 Task: Research Airbnb properties in DÃªqÃªn, China from 15th November, 2023 to 21st November, 2023 for 5 adults.3 bedrooms having 3 beds and 3 bathrooms. Property type can be house. Amenities needed are: washing machine. Booking option can be shelf check-in. Look for 3 properties as per requirement.
Action: Mouse moved to (469, 96)
Screenshot: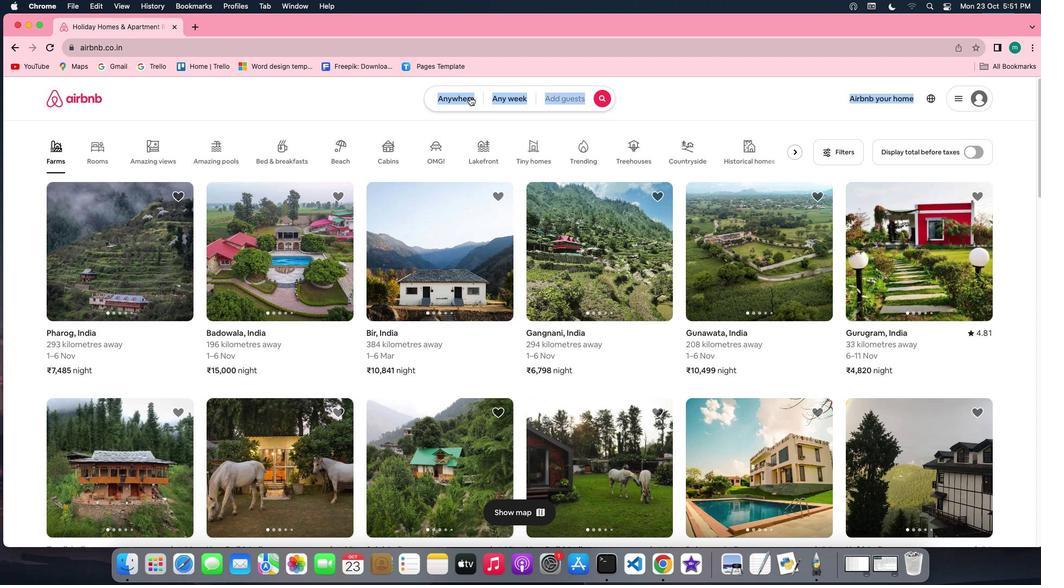 
Action: Mouse pressed left at (469, 96)
Screenshot: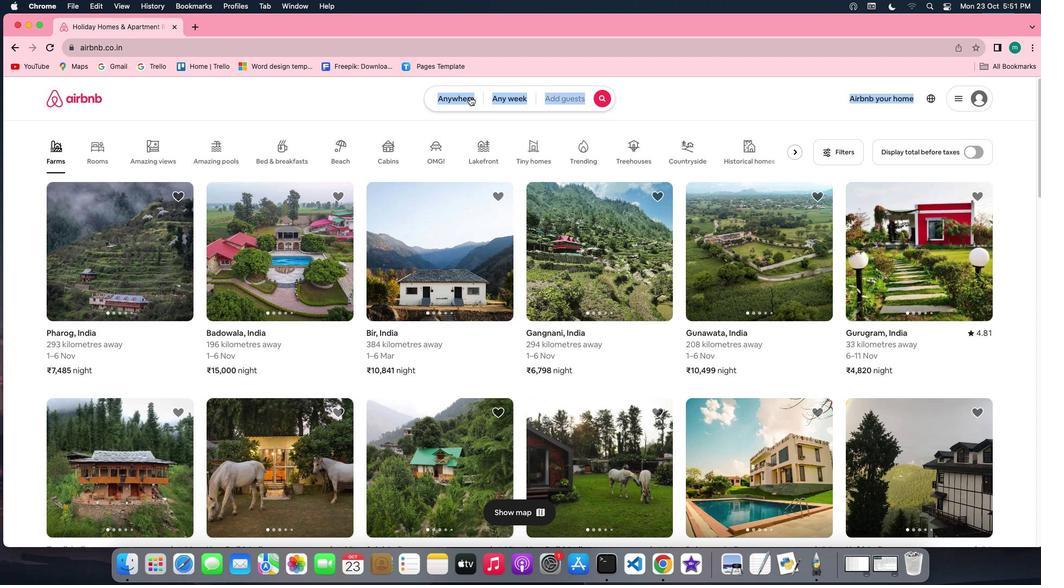 
Action: Mouse moved to (418, 145)
Screenshot: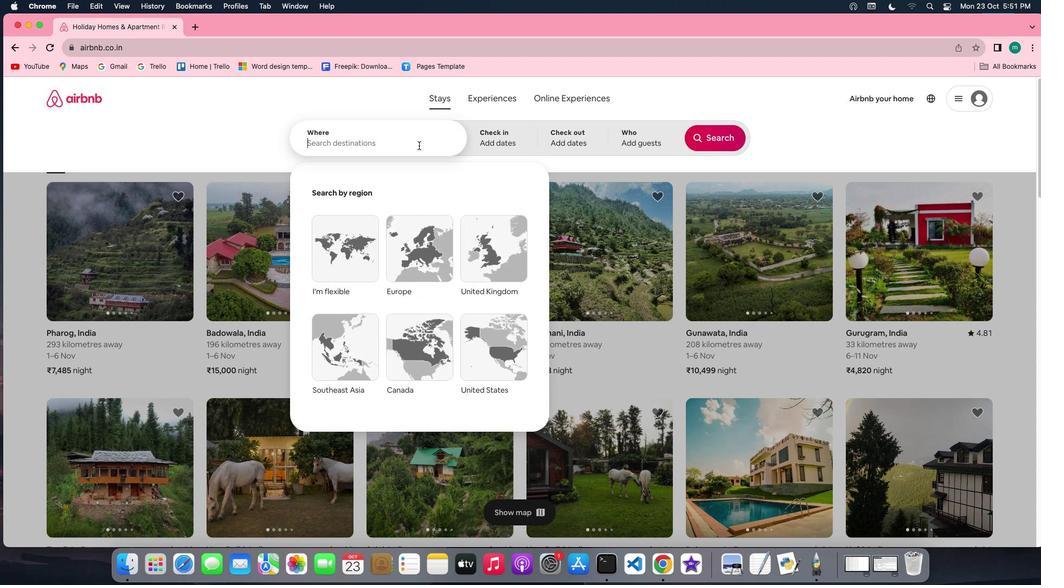 
Action: Mouse pressed left at (418, 145)
Screenshot: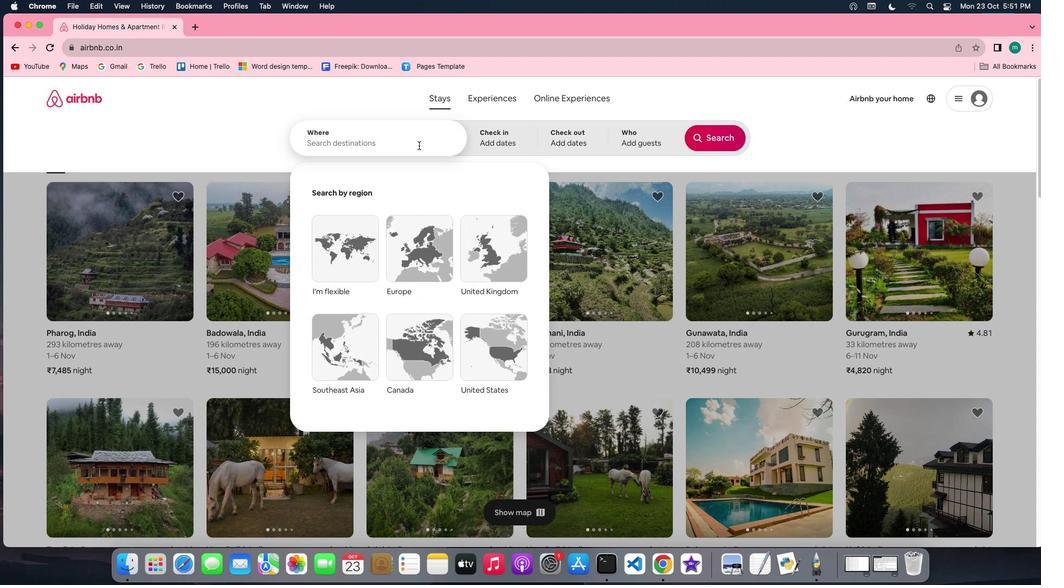
Action: Key pressed Key.spaceKey.shift'D''e''q''u''e''n'','Key.spaceKey.shift'C''h''o'Key.backspace'i''n''a'
Screenshot: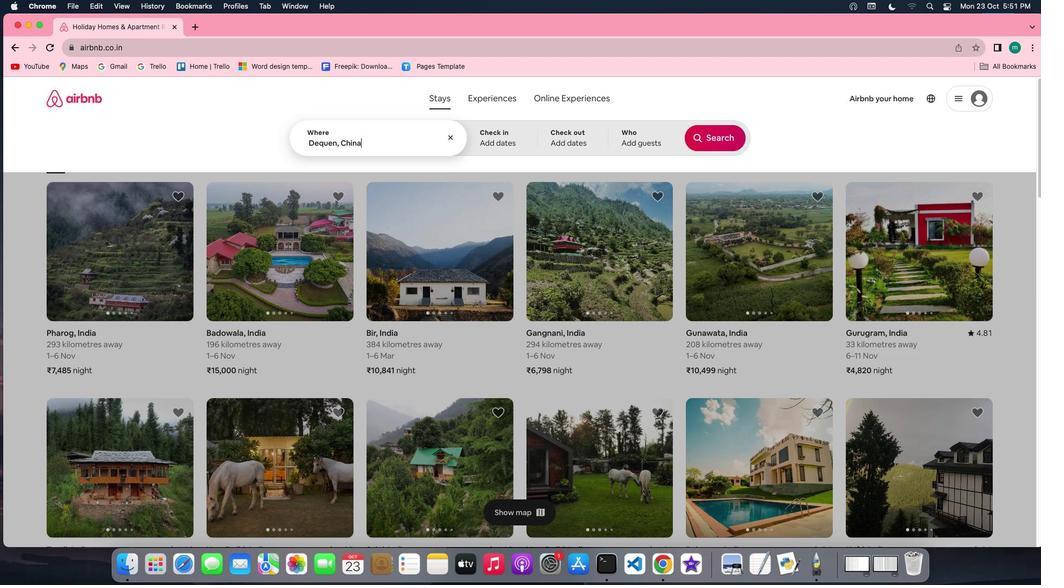 
Action: Mouse moved to (513, 143)
Screenshot: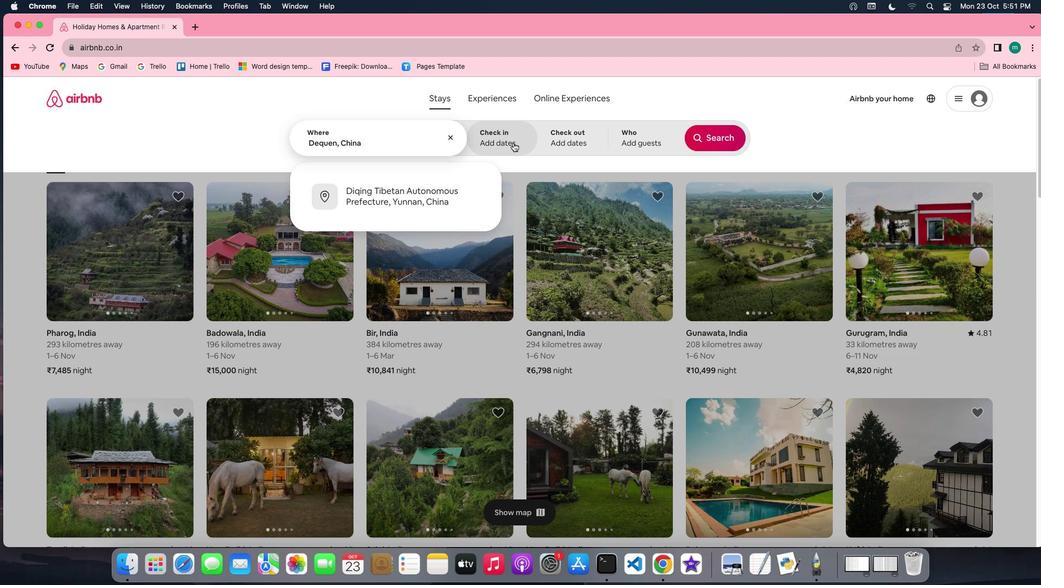 
Action: Mouse pressed left at (513, 143)
Screenshot: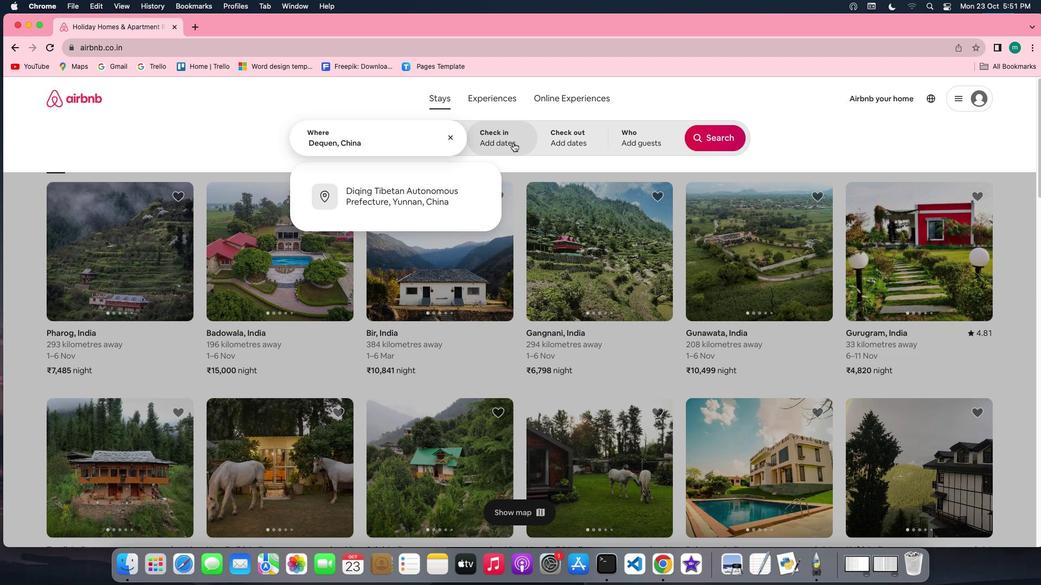 
Action: Mouse moved to (620, 322)
Screenshot: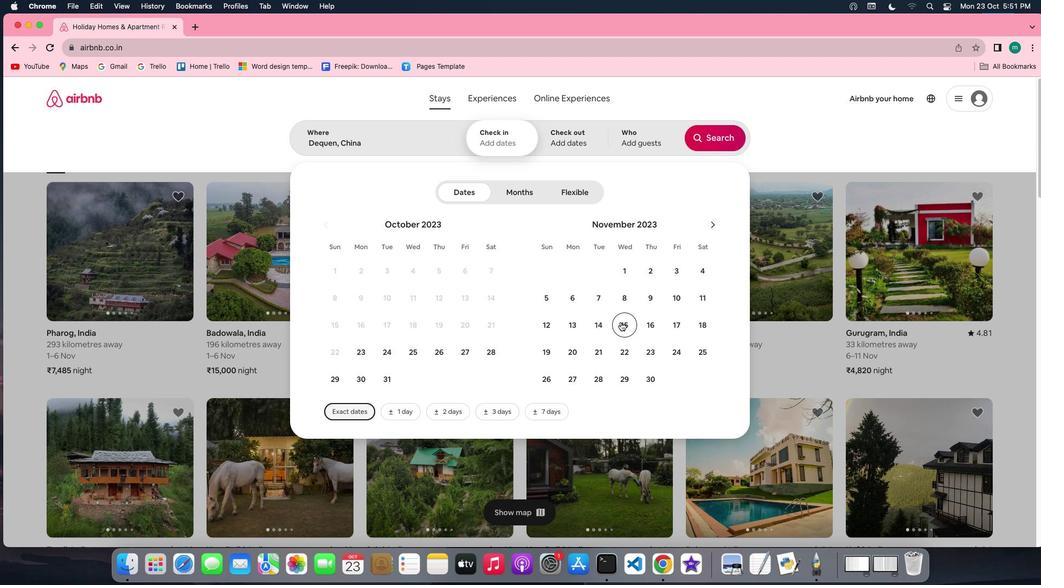 
Action: Mouse pressed left at (620, 322)
Screenshot: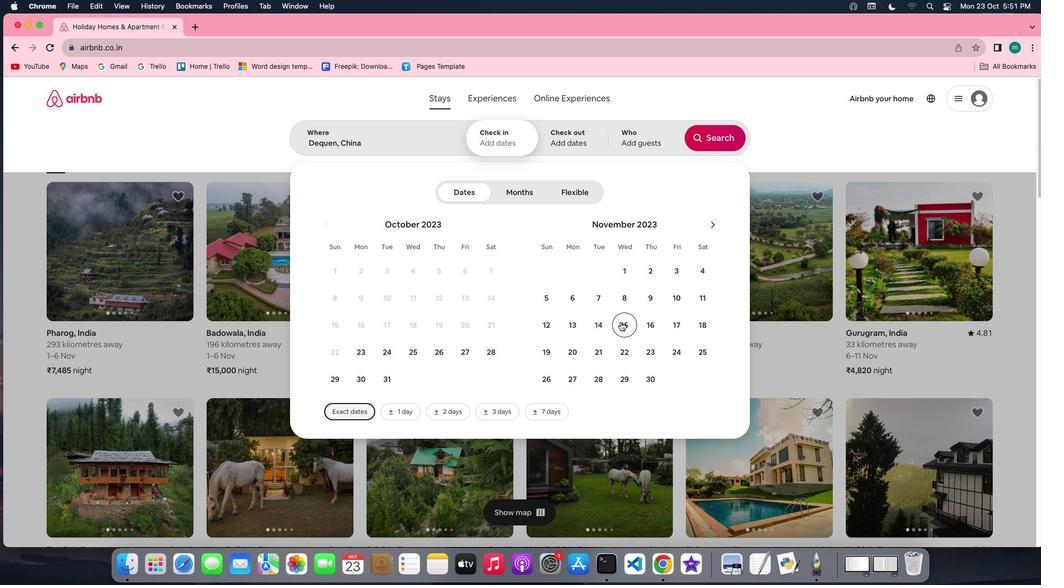 
Action: Mouse moved to (594, 349)
Screenshot: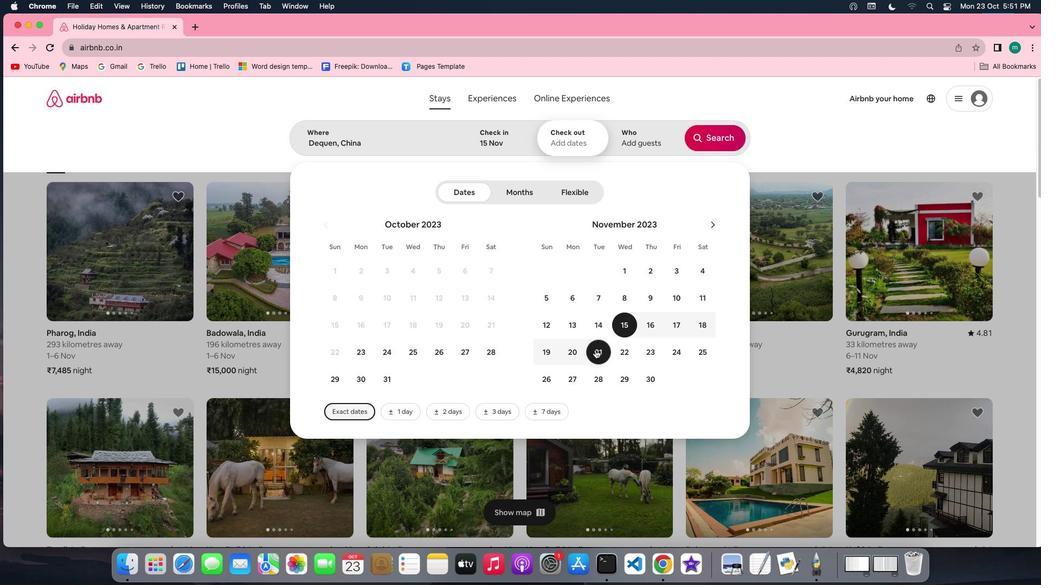 
Action: Mouse pressed left at (594, 349)
Screenshot: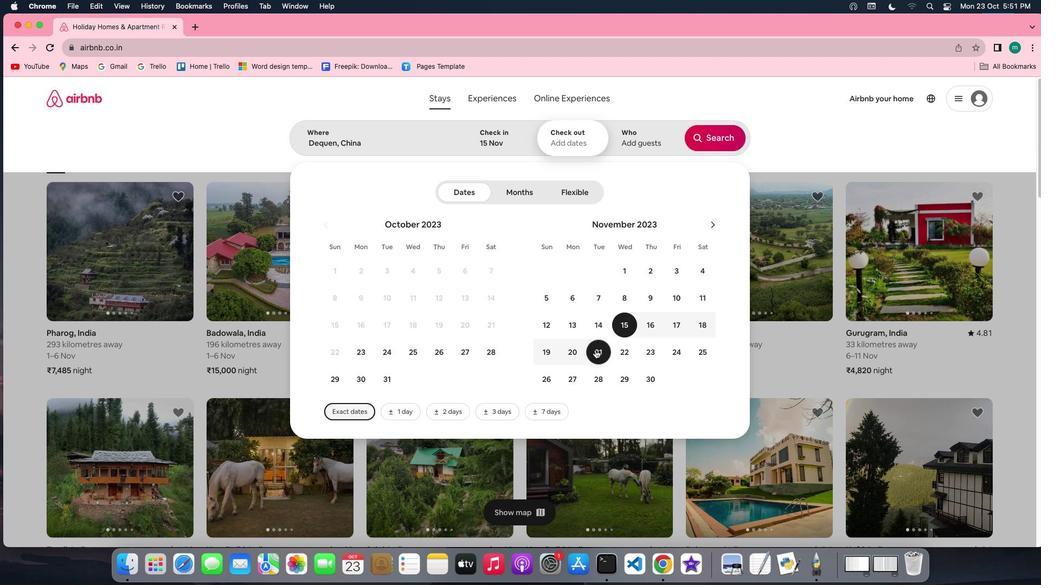 
Action: Mouse moved to (632, 144)
Screenshot: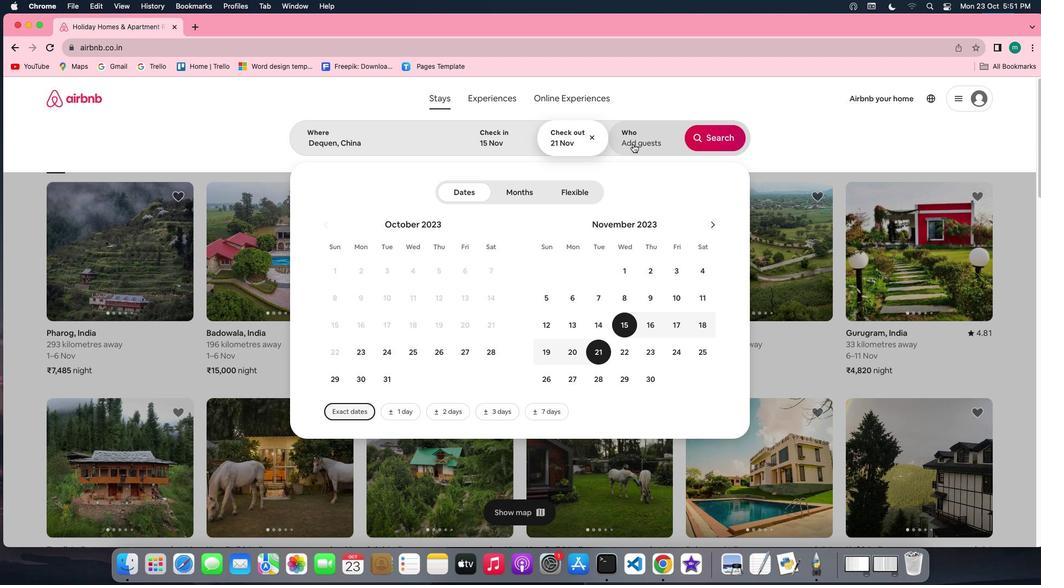 
Action: Mouse pressed left at (632, 144)
Screenshot: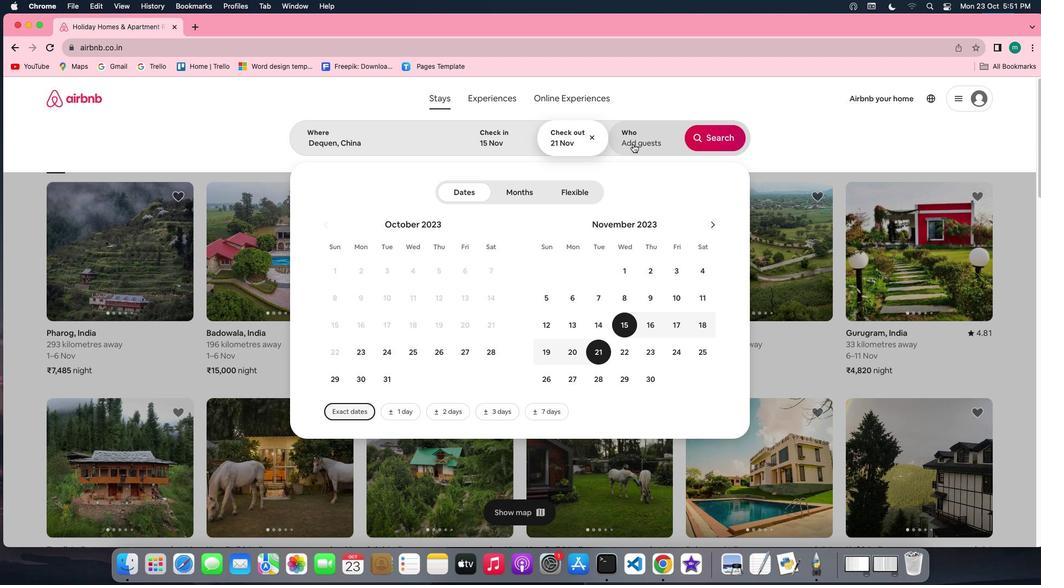 
Action: Mouse moved to (713, 191)
Screenshot: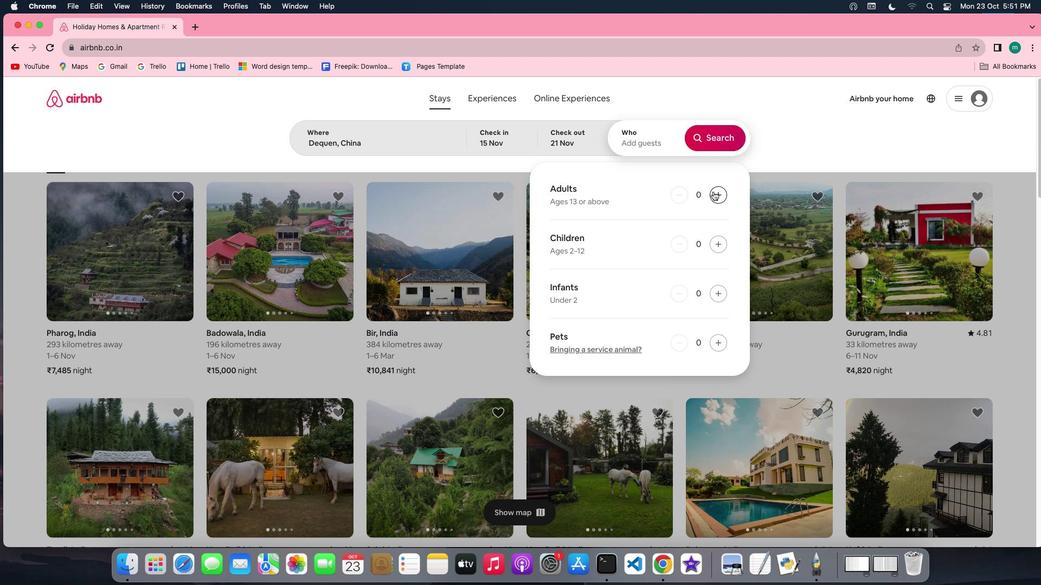 
Action: Mouse pressed left at (713, 191)
Screenshot: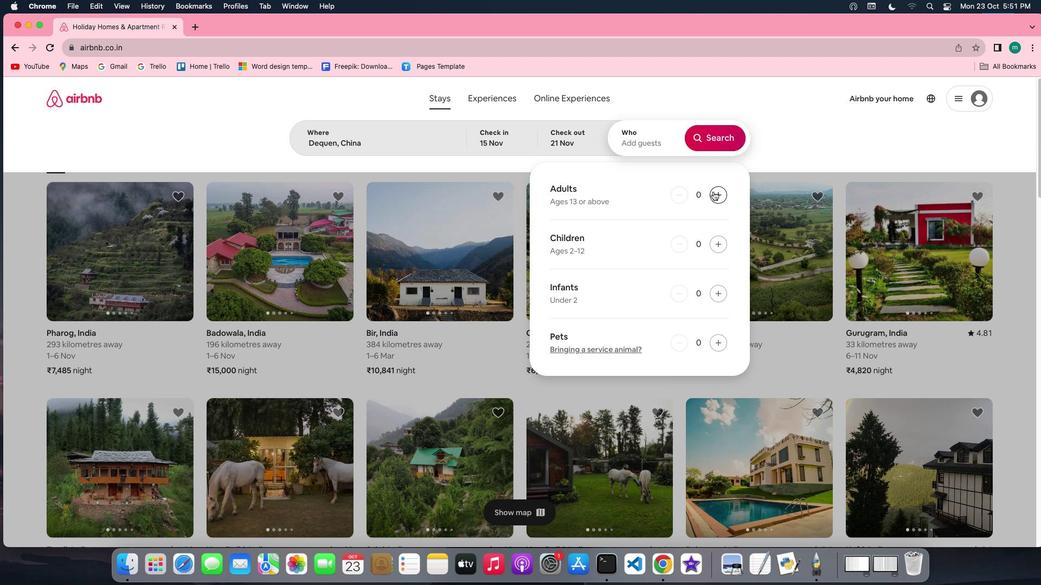
Action: Mouse pressed left at (713, 191)
Screenshot: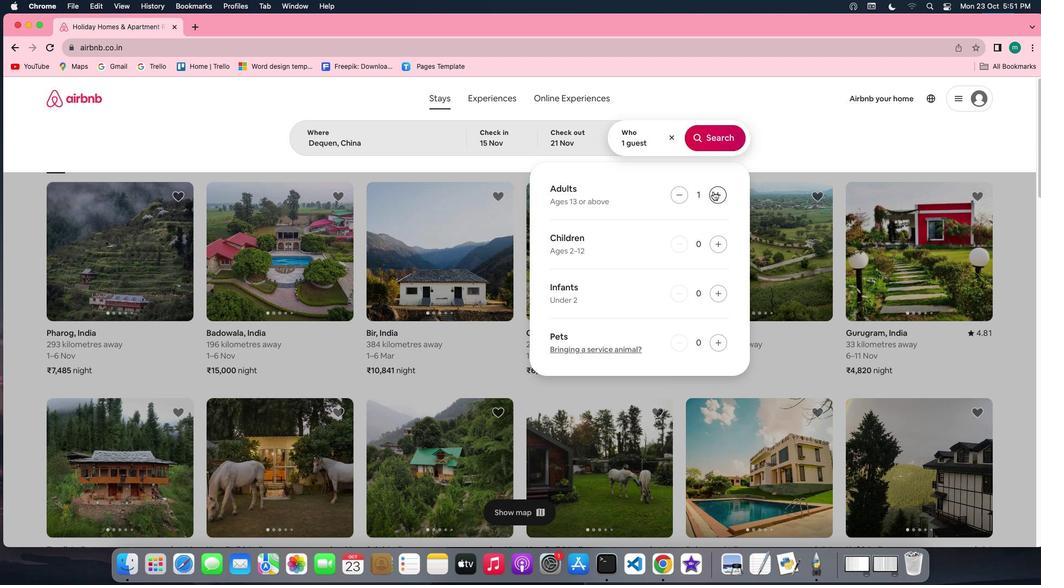 
Action: Mouse pressed left at (713, 191)
Screenshot: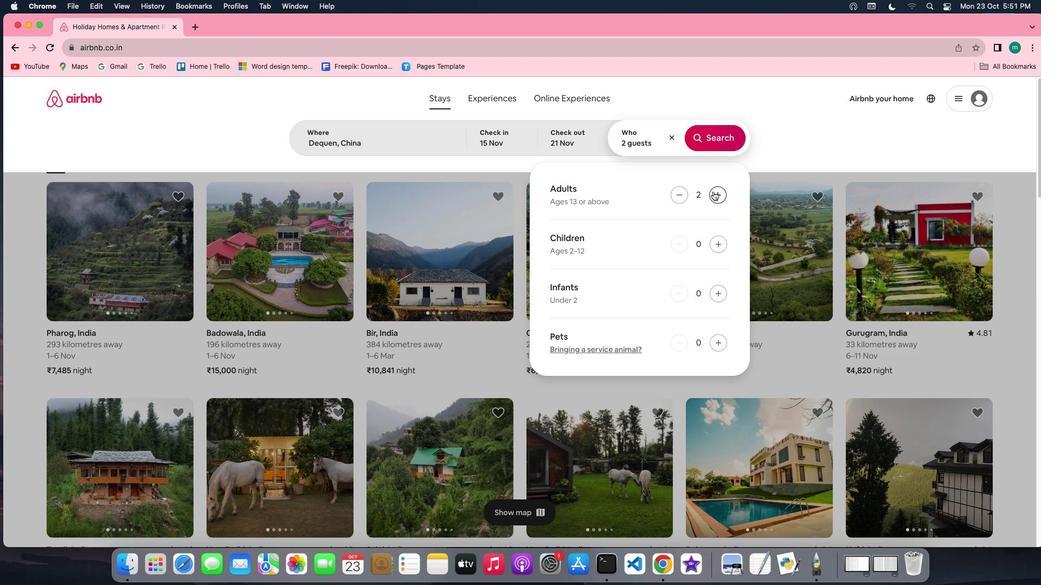 
Action: Mouse moved to (713, 191)
Screenshot: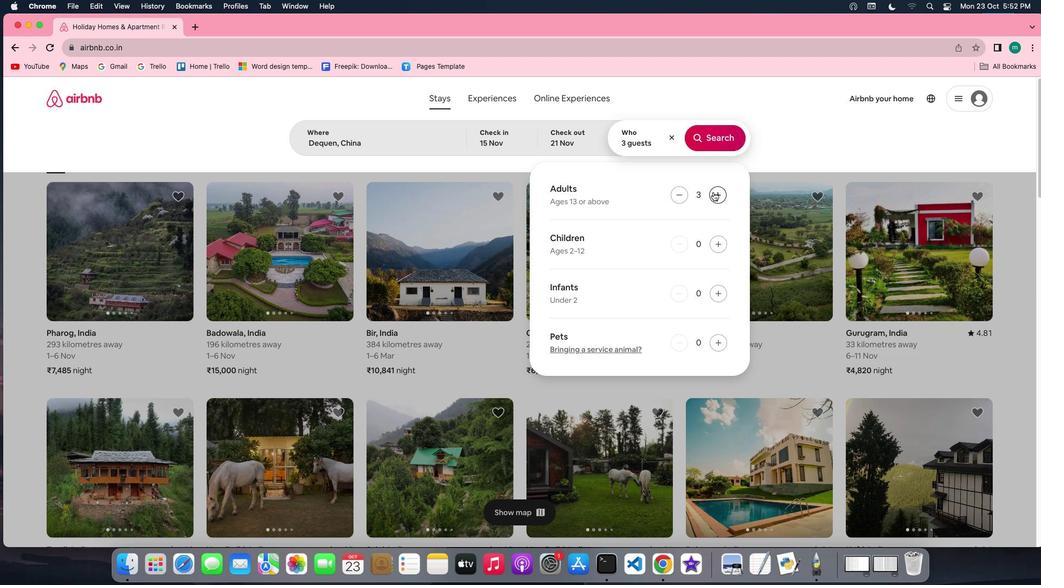 
Action: Mouse pressed left at (713, 191)
Screenshot: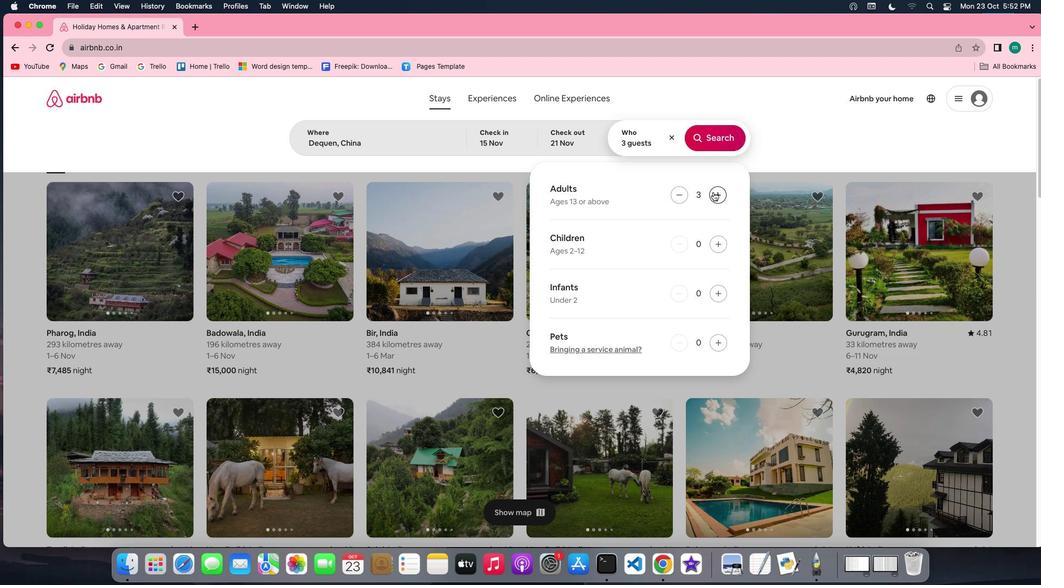 
Action: Mouse pressed left at (713, 191)
Screenshot: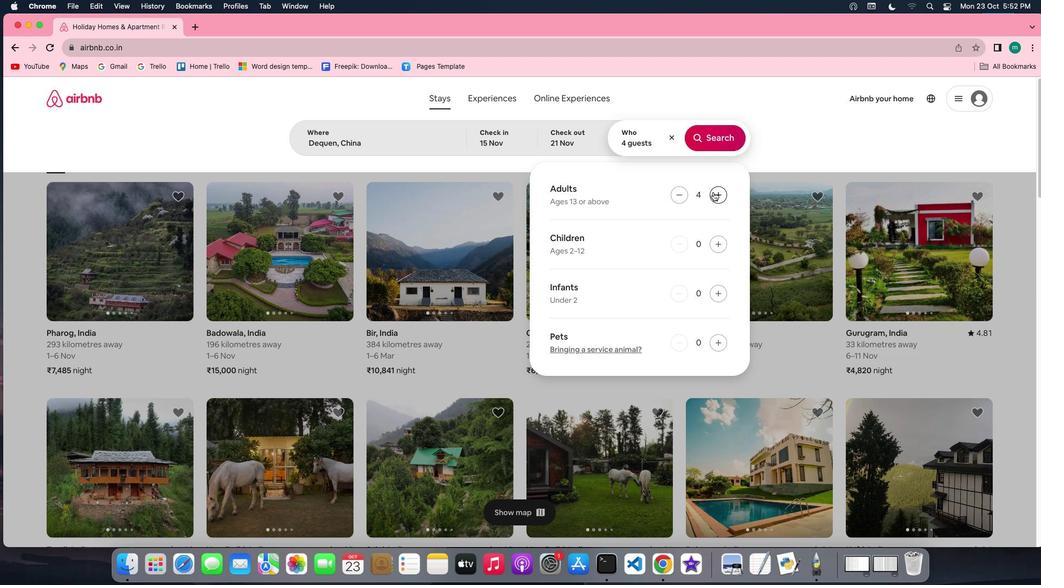 
Action: Mouse moved to (734, 138)
Screenshot: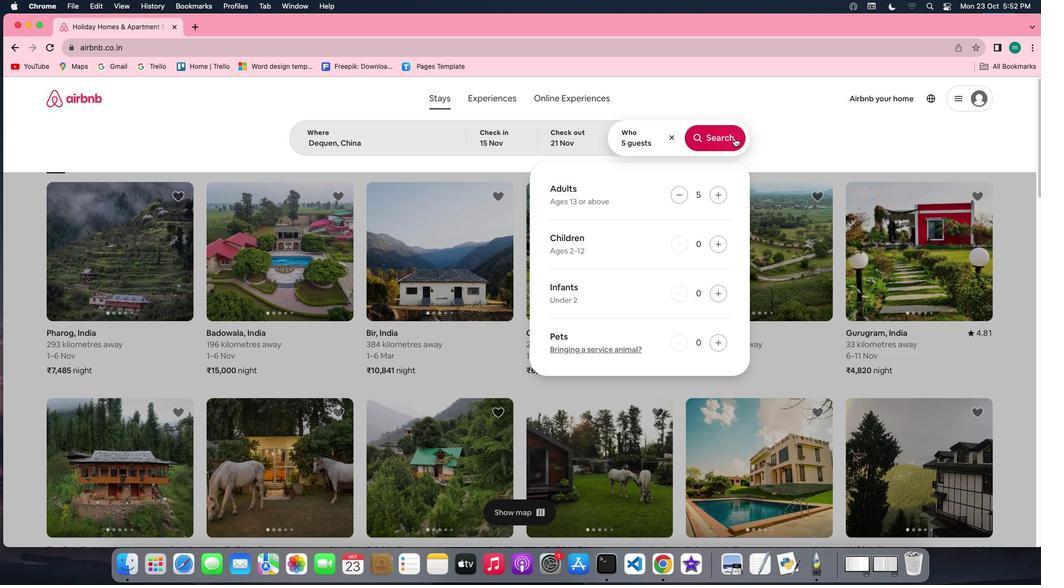 
Action: Mouse pressed left at (734, 138)
Screenshot: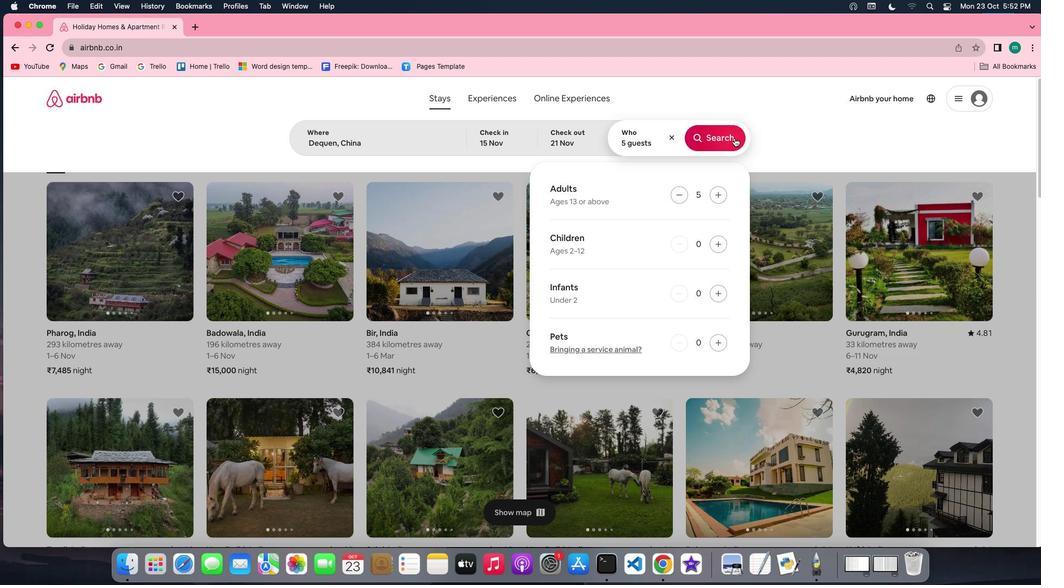 
Action: Mouse moved to (869, 140)
Screenshot: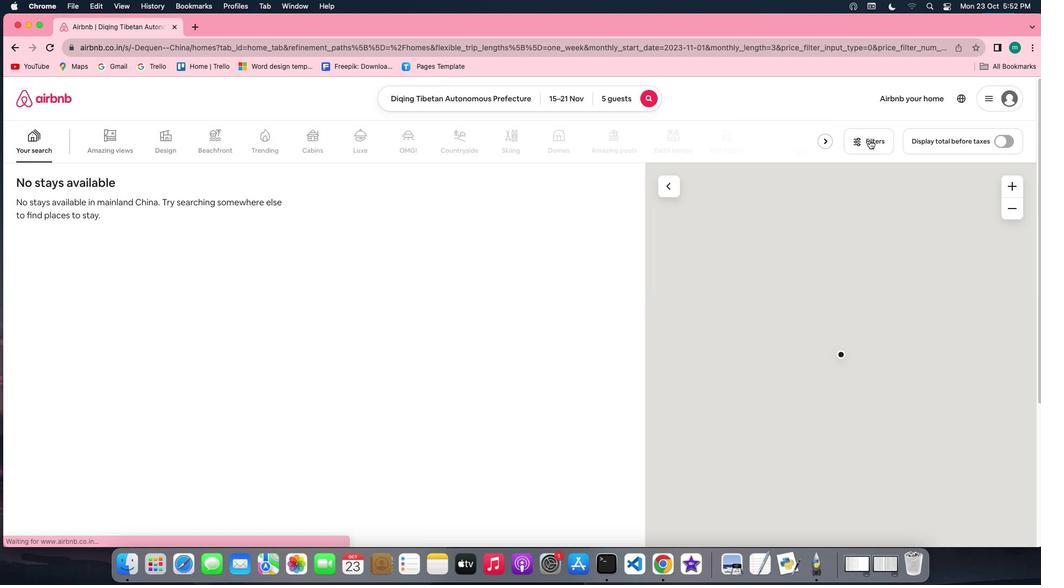 
Action: Mouse pressed left at (869, 140)
Screenshot: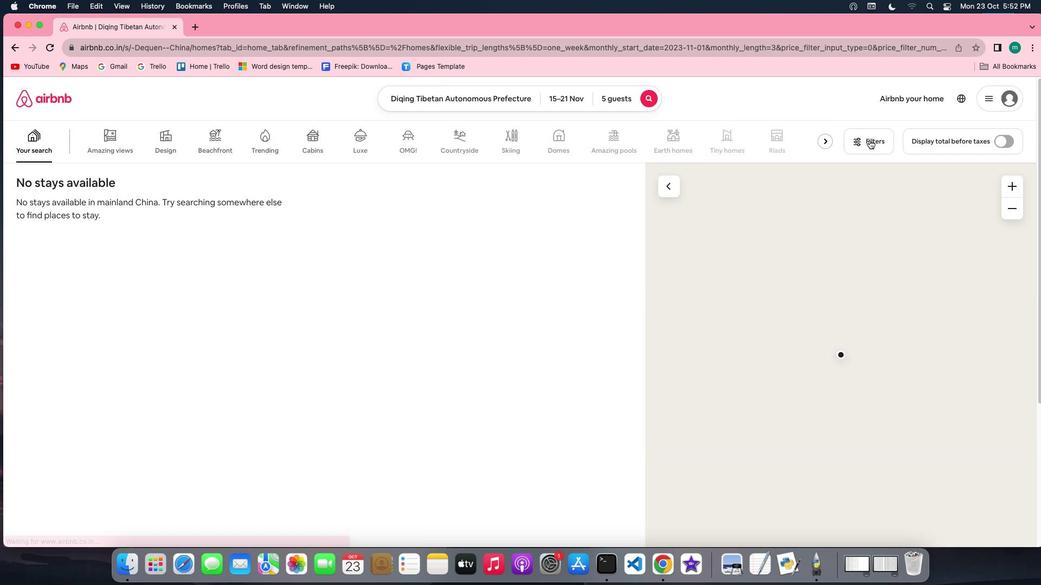 
Action: Mouse moved to (509, 309)
Screenshot: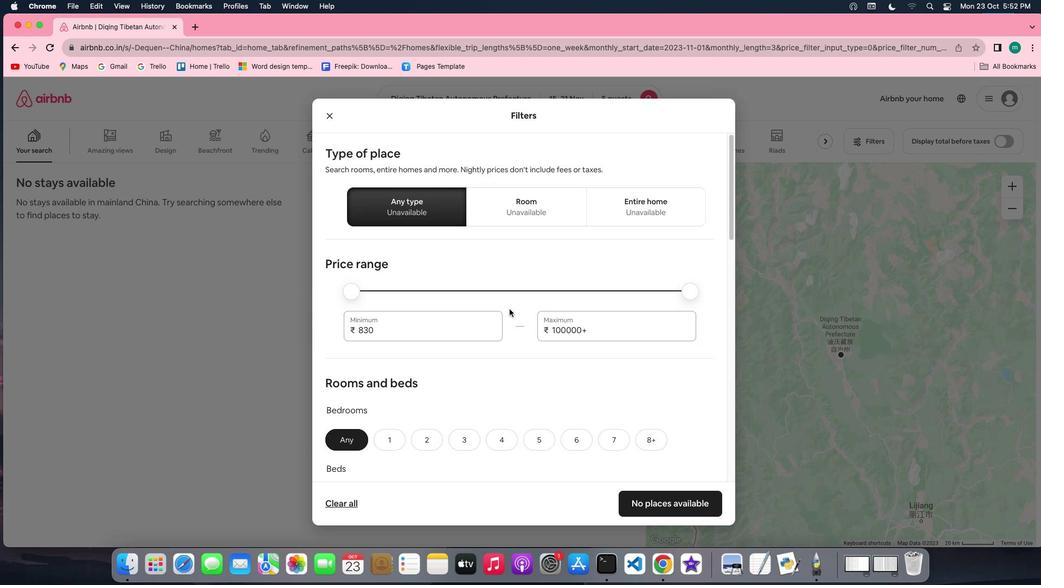 
Action: Mouse scrolled (509, 309) with delta (0, 0)
Screenshot: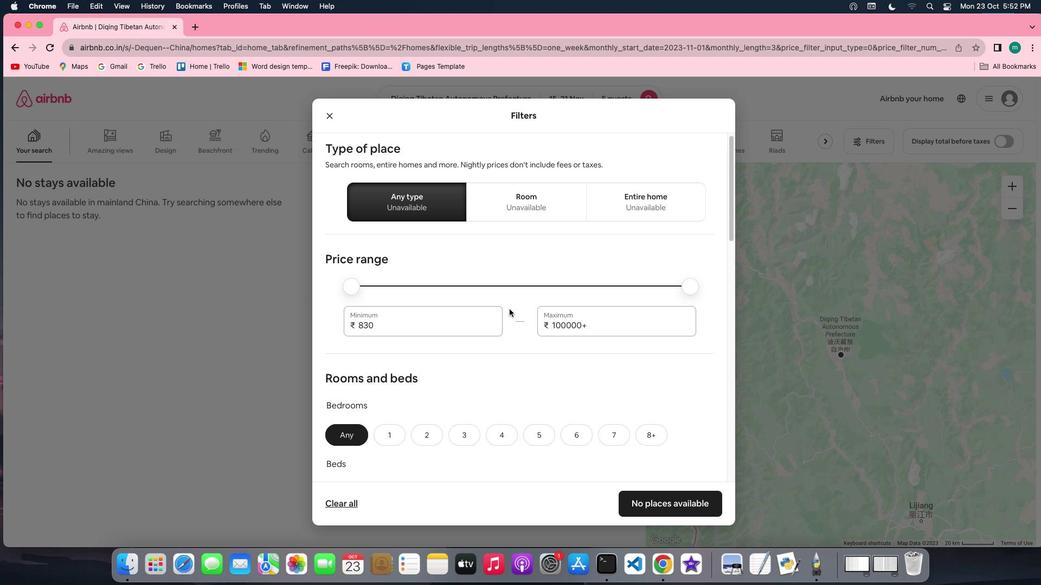 
Action: Mouse scrolled (509, 309) with delta (0, 0)
Screenshot: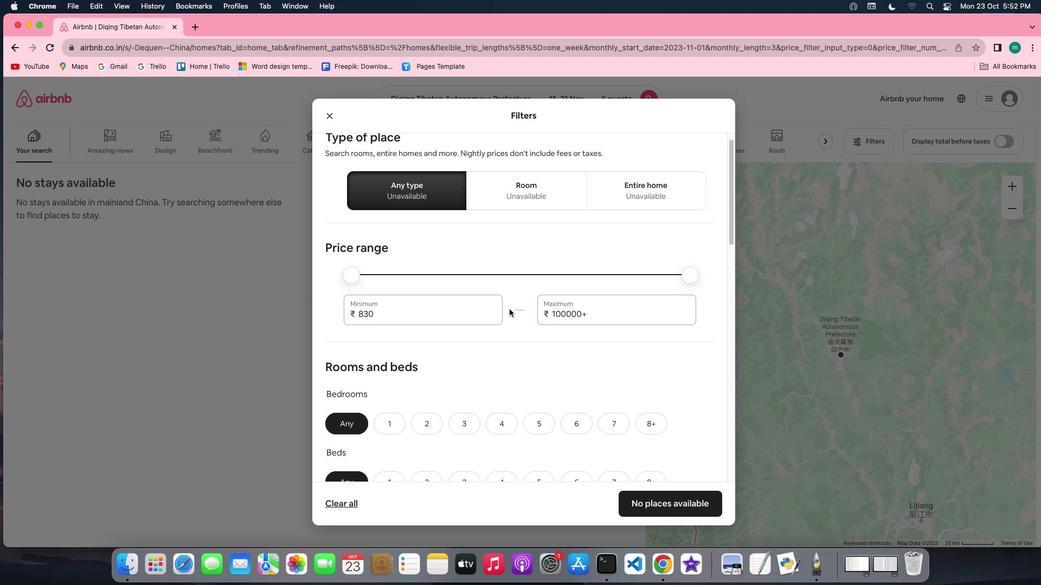 
Action: Mouse scrolled (509, 309) with delta (0, -1)
Screenshot: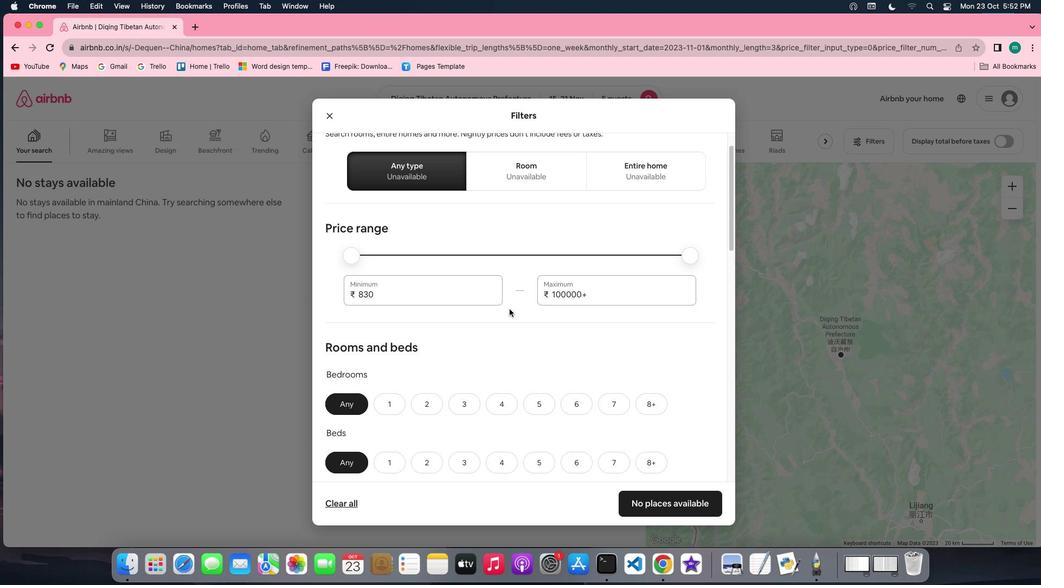 
Action: Mouse scrolled (509, 309) with delta (0, -1)
Screenshot: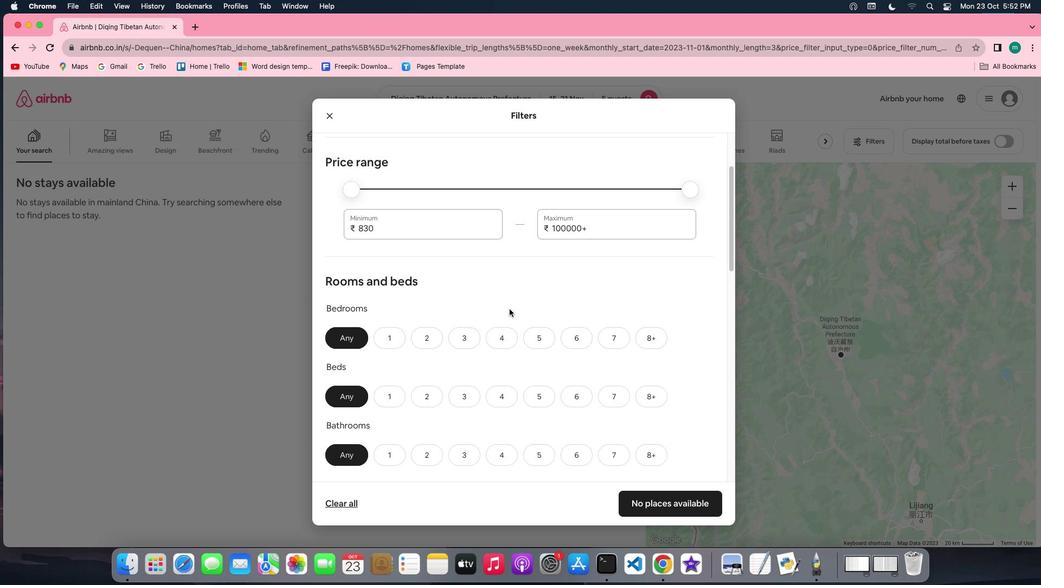 
Action: Mouse scrolled (509, 309) with delta (0, 0)
Screenshot: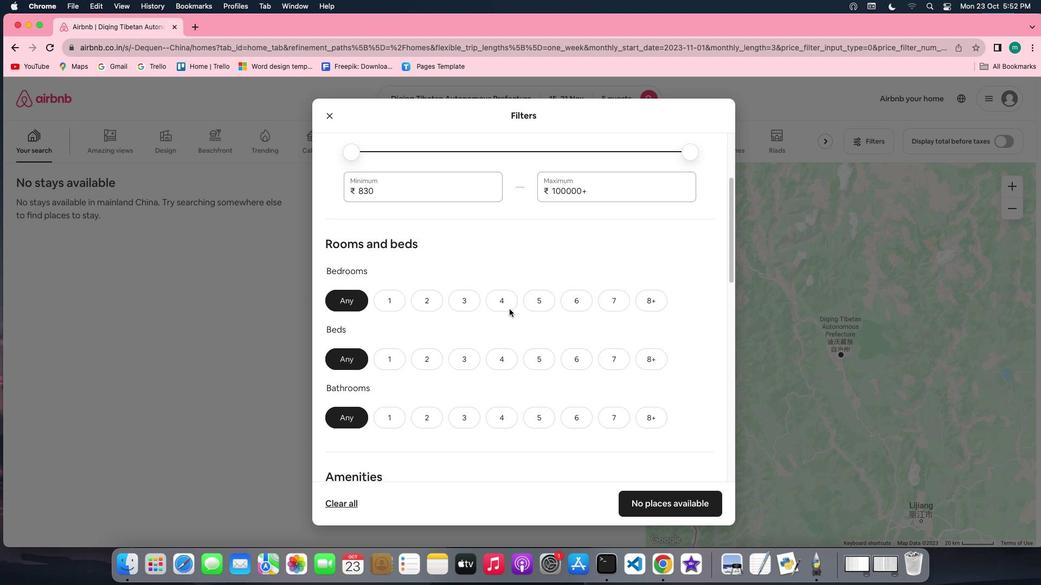 
Action: Mouse scrolled (509, 309) with delta (0, 0)
Screenshot: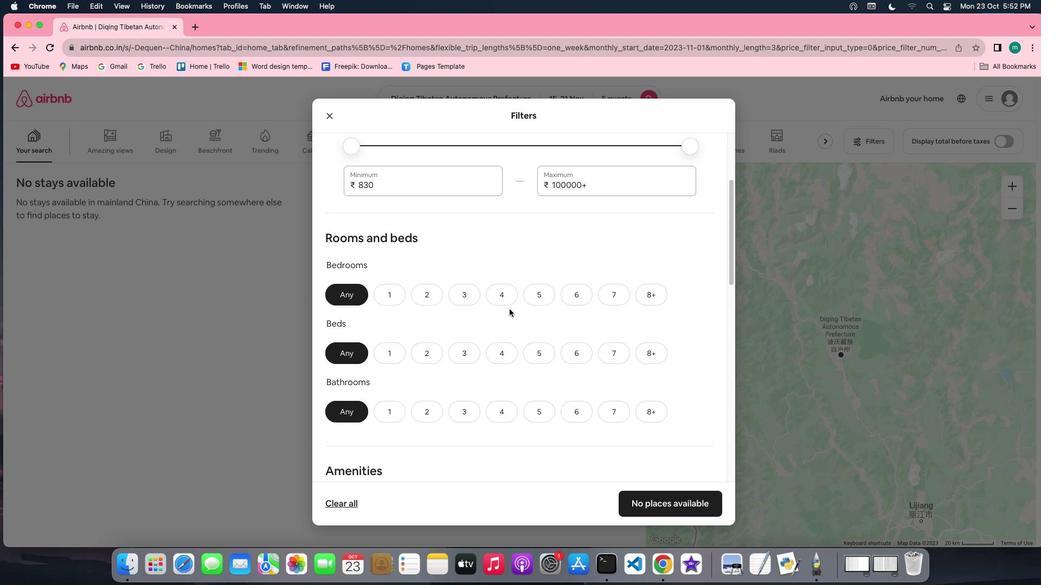 
Action: Mouse scrolled (509, 309) with delta (0, 0)
Screenshot: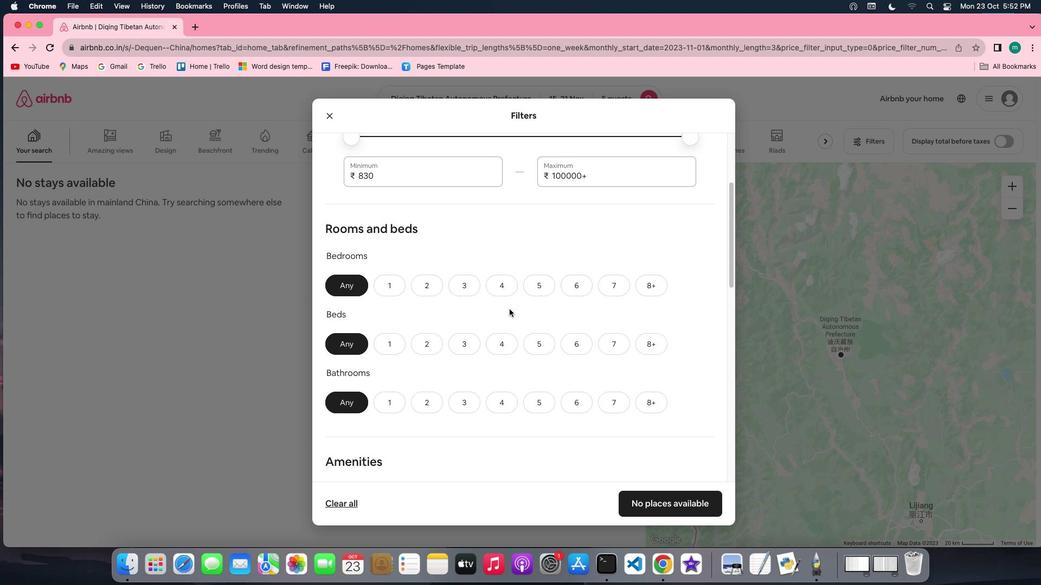 
Action: Mouse scrolled (509, 309) with delta (0, 0)
Screenshot: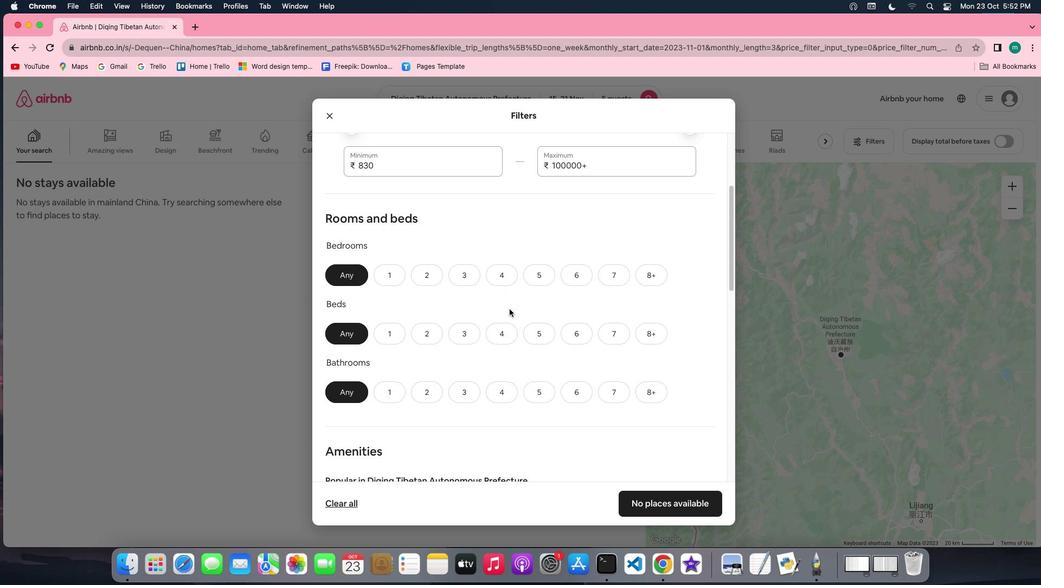 
Action: Mouse scrolled (509, 309) with delta (0, -1)
Screenshot: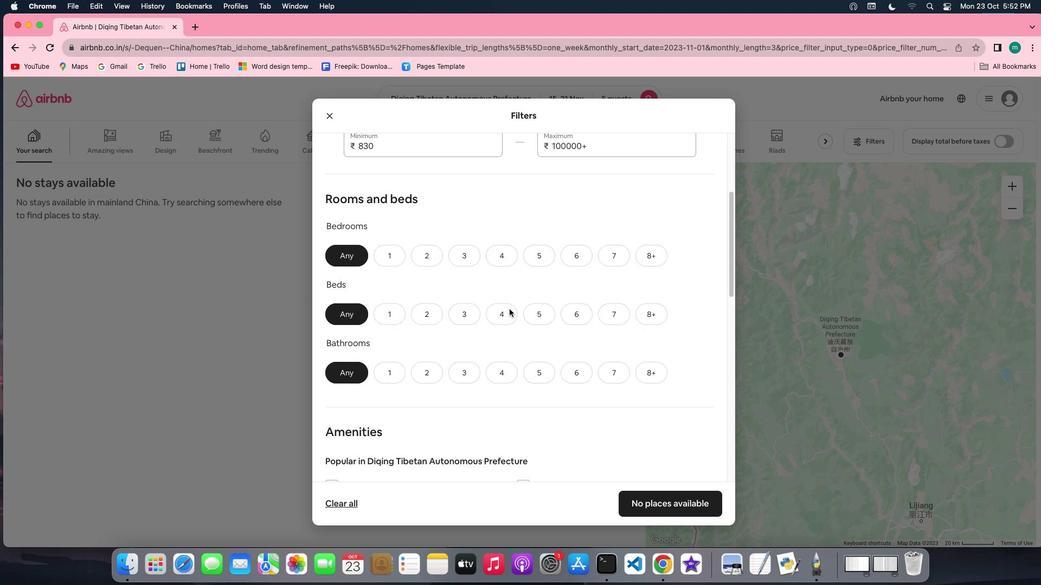 
Action: Mouse scrolled (509, 309) with delta (0, 0)
Screenshot: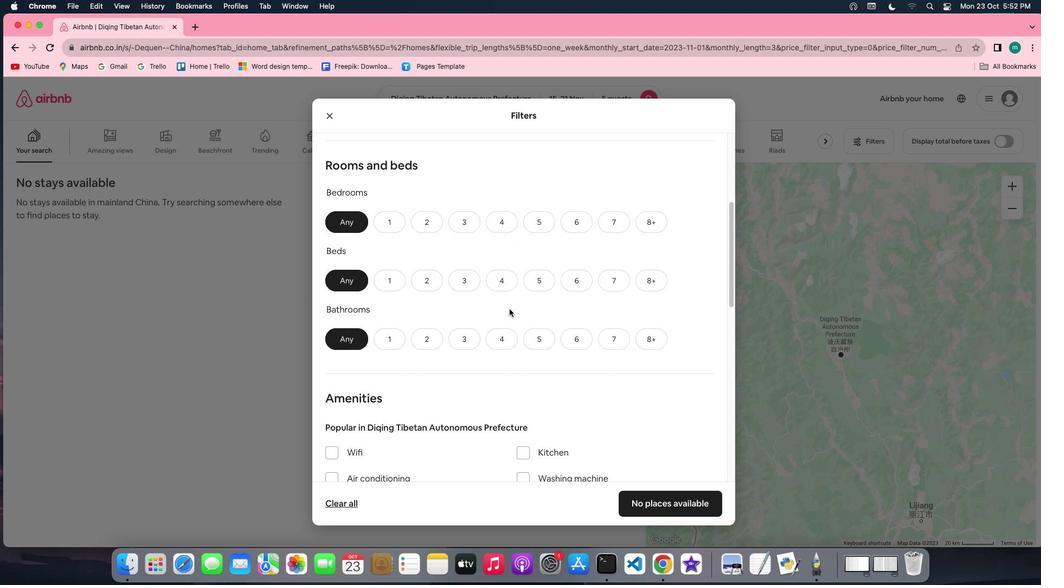 
Action: Mouse scrolled (509, 309) with delta (0, 0)
Screenshot: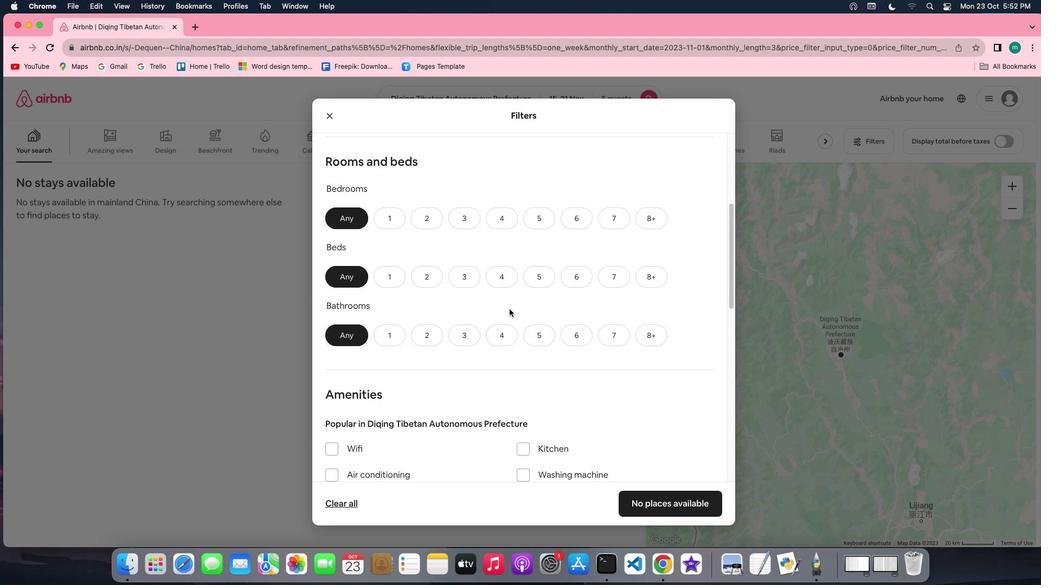
Action: Mouse scrolled (509, 309) with delta (0, 0)
Screenshot: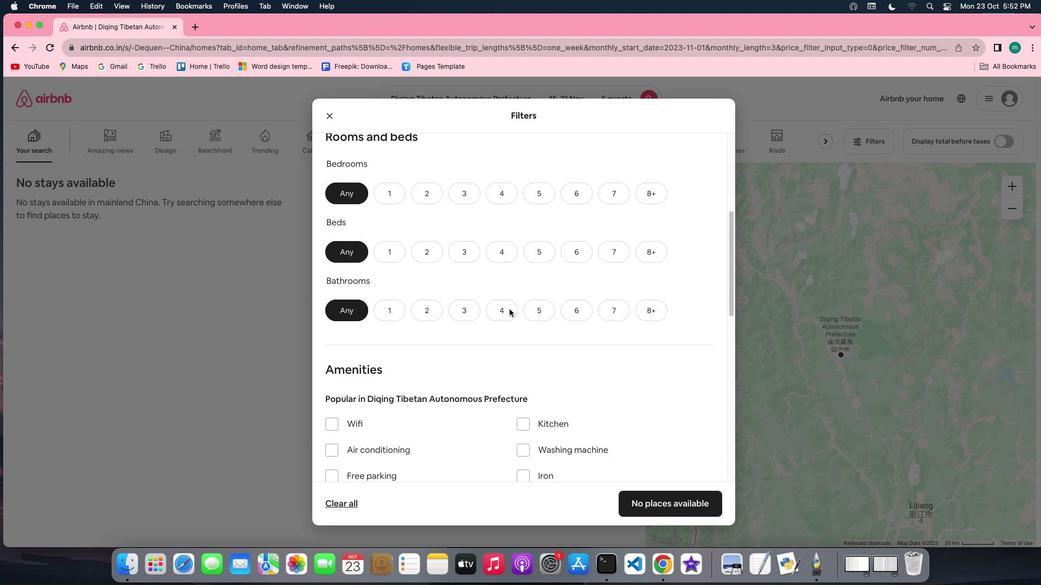 
Action: Mouse moved to (457, 184)
Screenshot: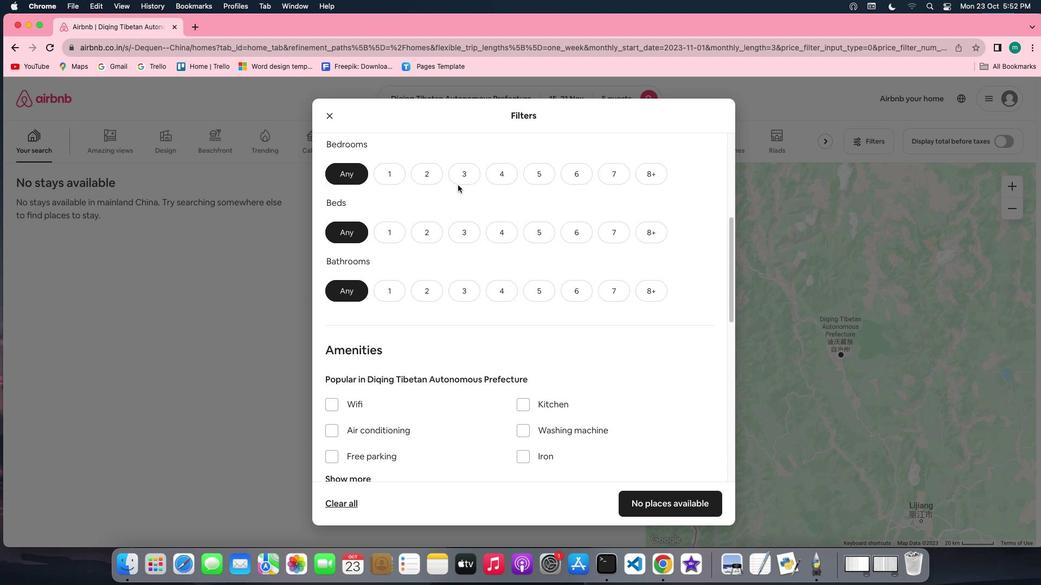 
Action: Mouse pressed left at (457, 184)
Screenshot: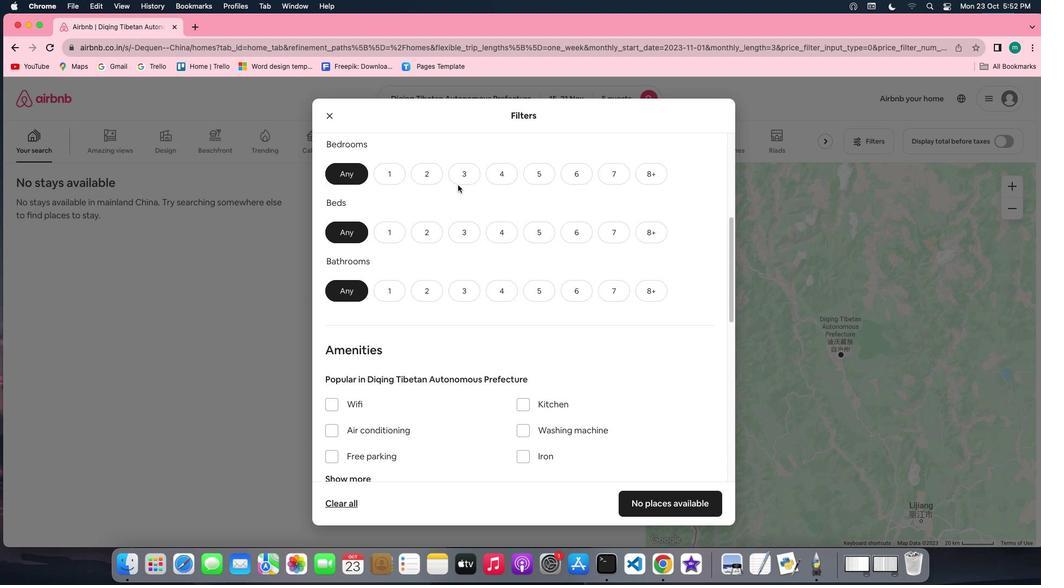 
Action: Mouse moved to (468, 174)
Screenshot: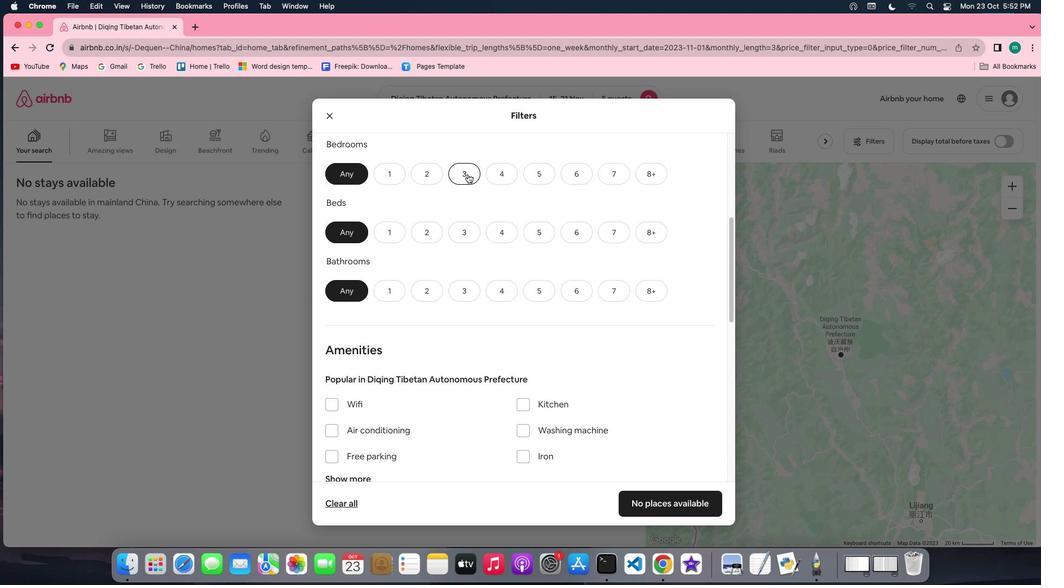
Action: Mouse pressed left at (468, 174)
Screenshot: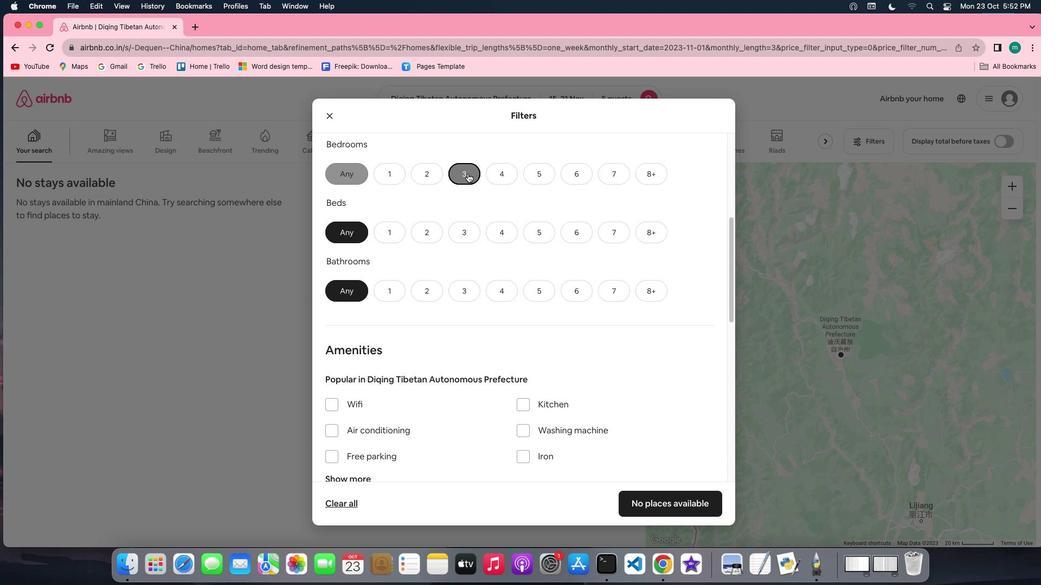 
Action: Mouse moved to (465, 227)
Screenshot: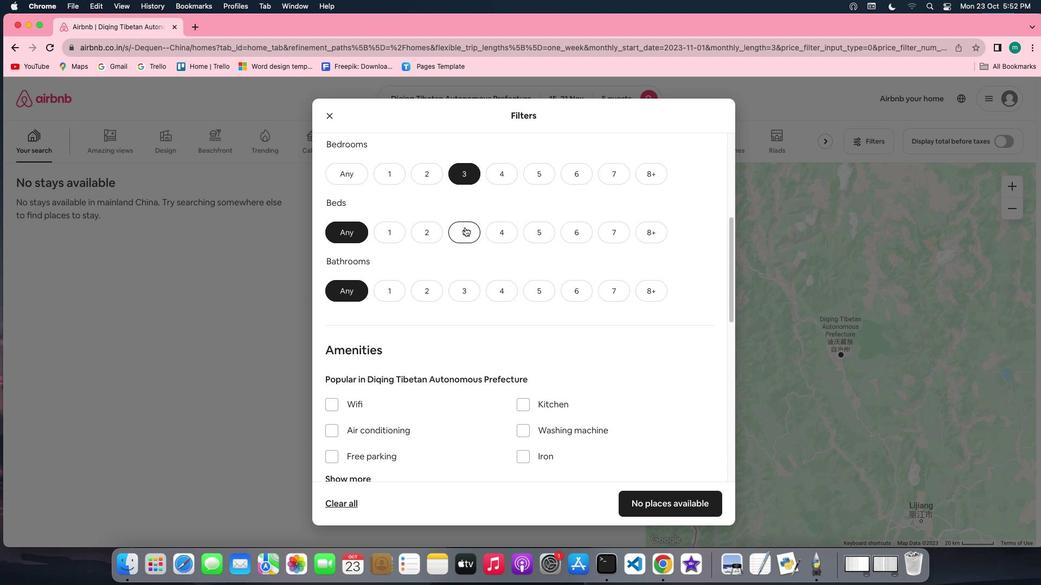
Action: Mouse pressed left at (465, 227)
Screenshot: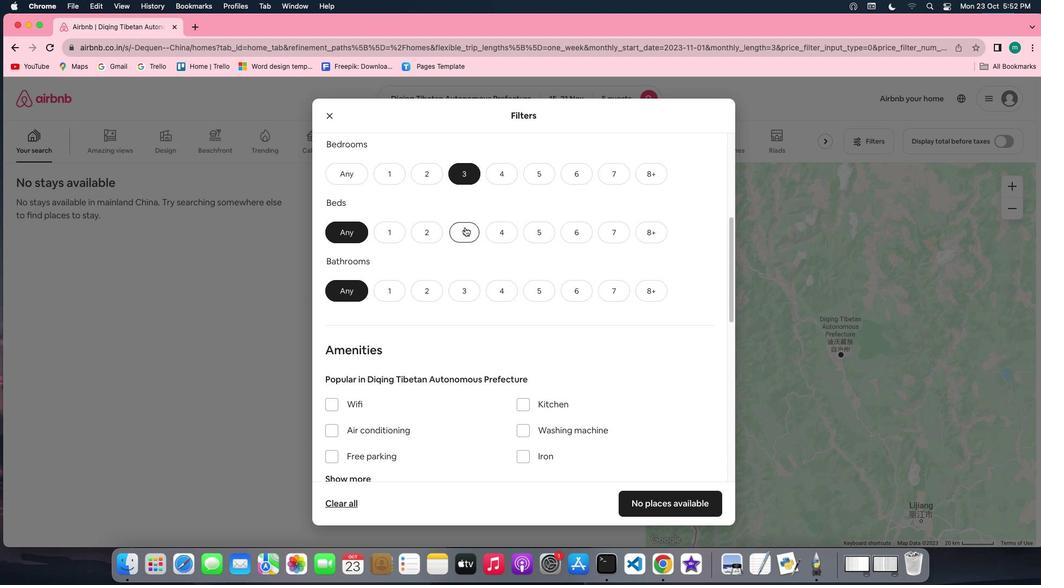 
Action: Mouse moved to (468, 287)
Screenshot: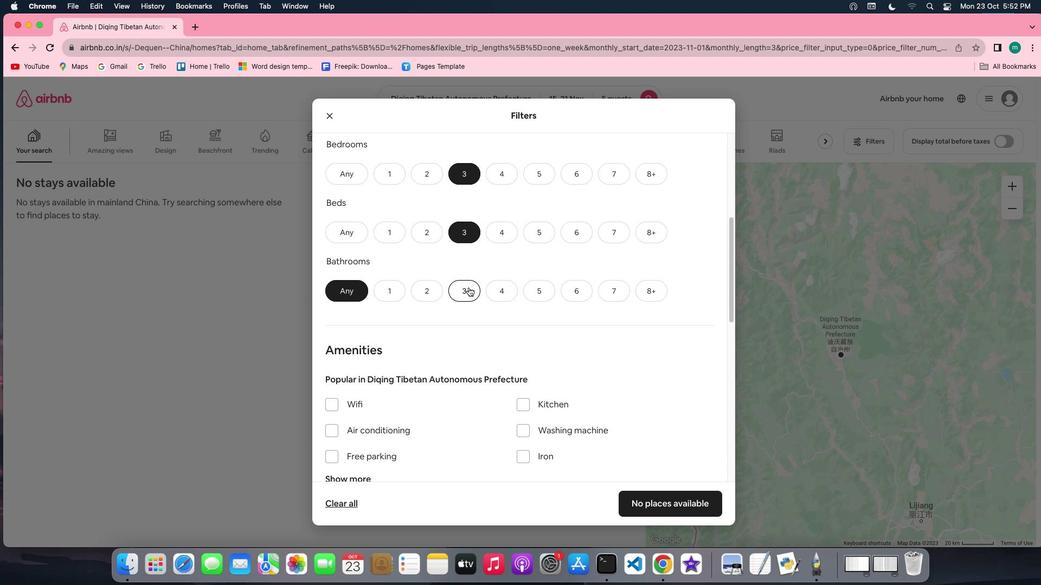 
Action: Mouse pressed left at (468, 287)
Screenshot: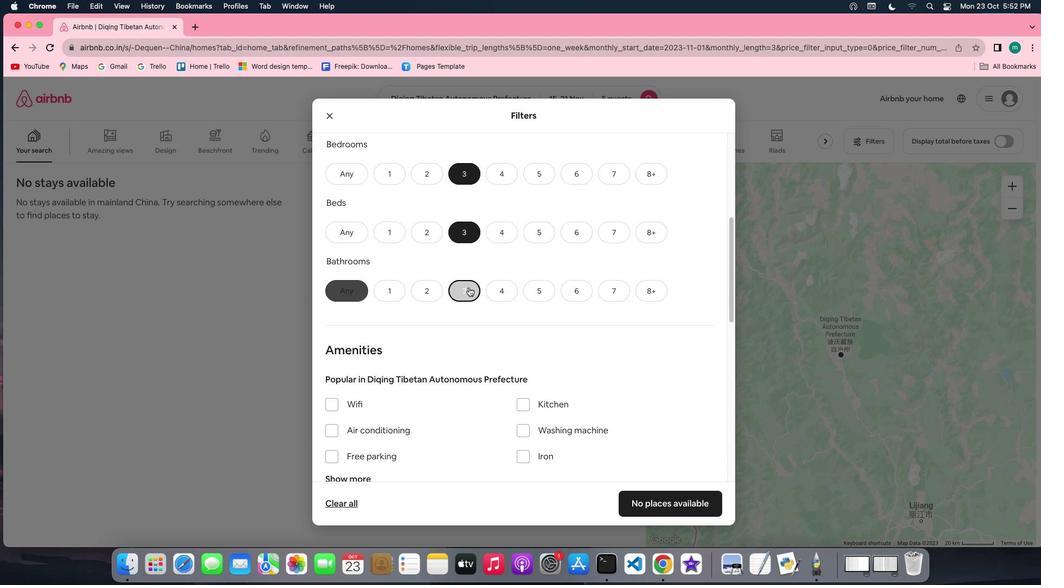 
Action: Mouse moved to (595, 277)
Screenshot: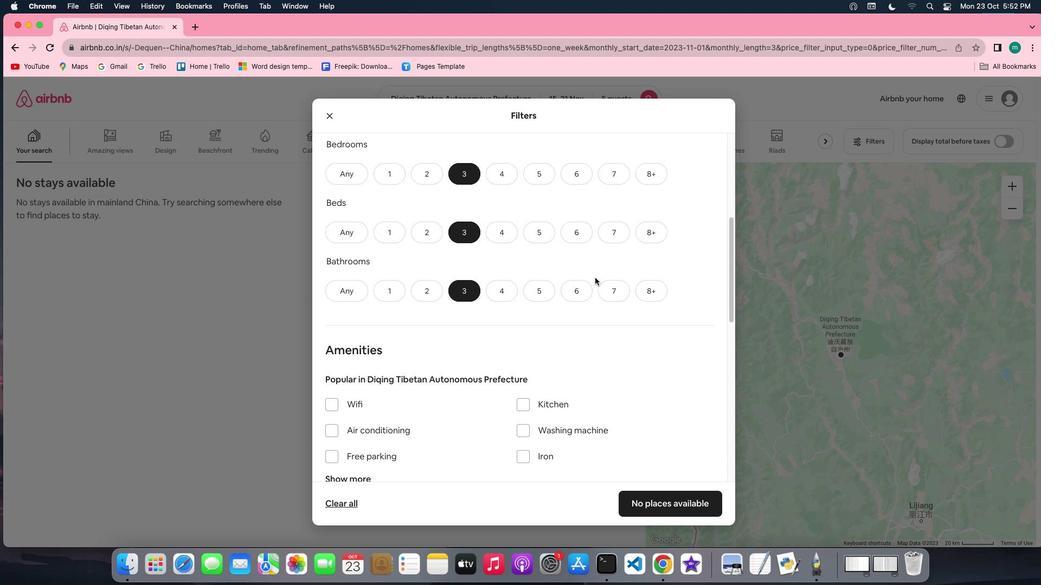 
Action: Mouse scrolled (595, 277) with delta (0, 0)
Screenshot: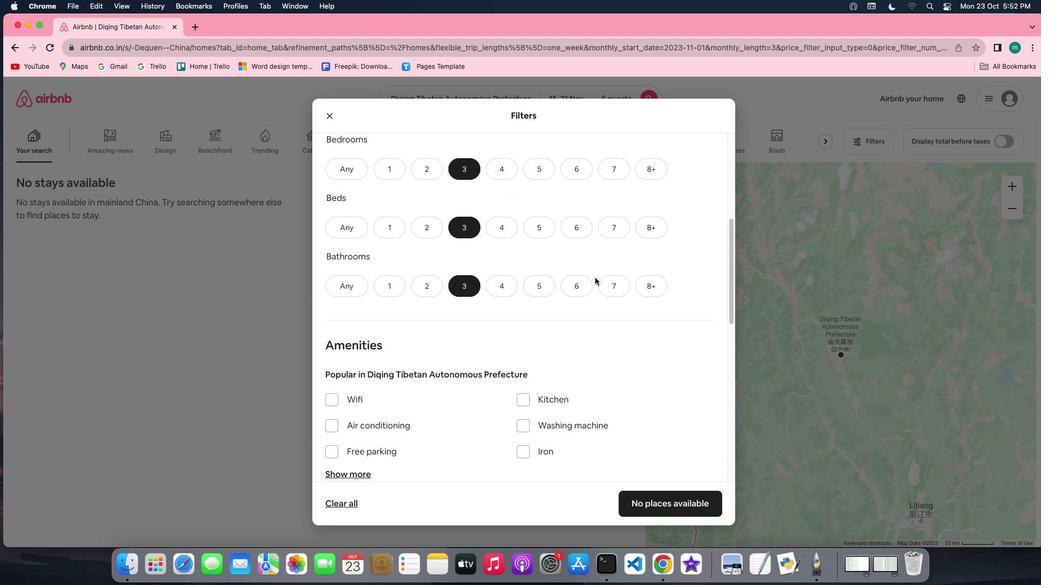 
Action: Mouse scrolled (595, 277) with delta (0, 0)
Screenshot: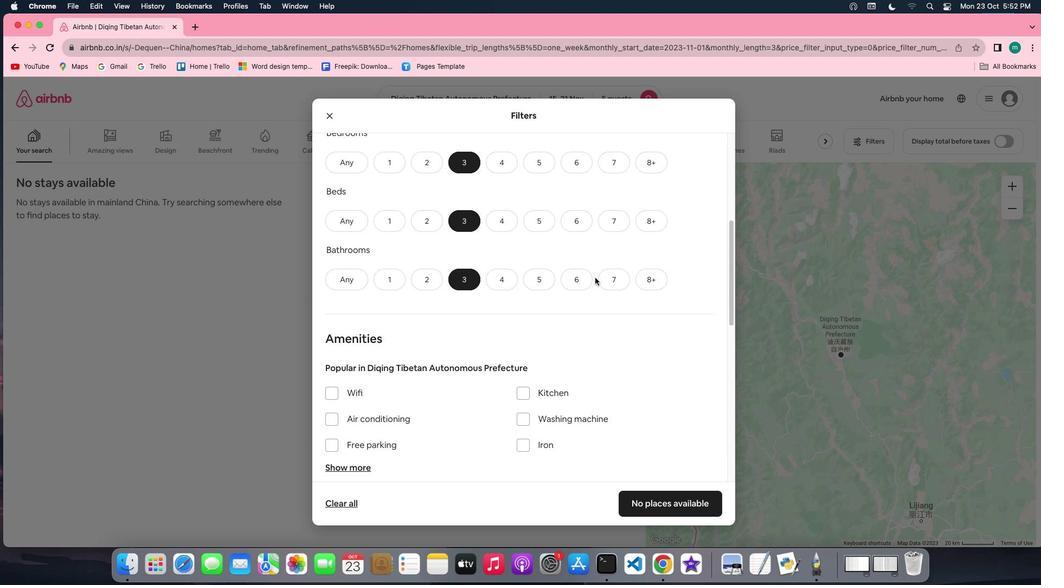 
Action: Mouse scrolled (595, 277) with delta (0, 0)
Screenshot: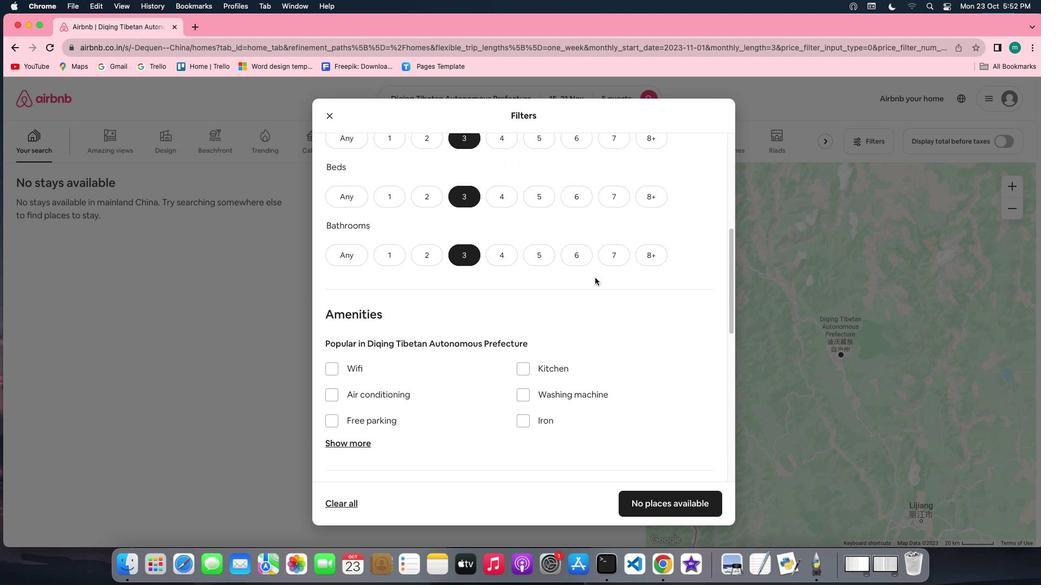 
Action: Mouse scrolled (595, 277) with delta (0, 0)
Screenshot: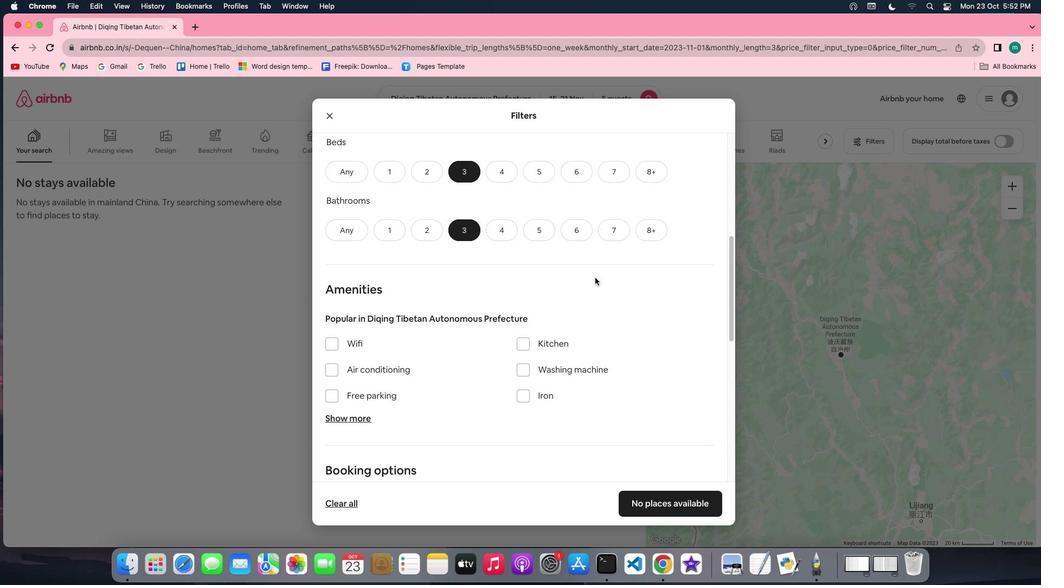 
Action: Mouse scrolled (595, 277) with delta (0, 0)
Screenshot: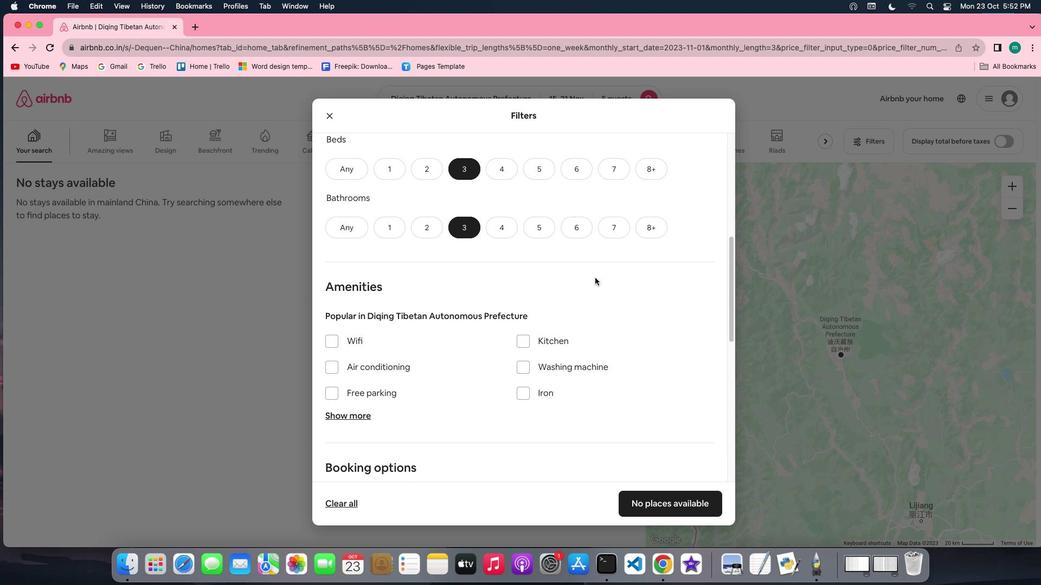 
Action: Mouse scrolled (595, 277) with delta (0, 0)
Screenshot: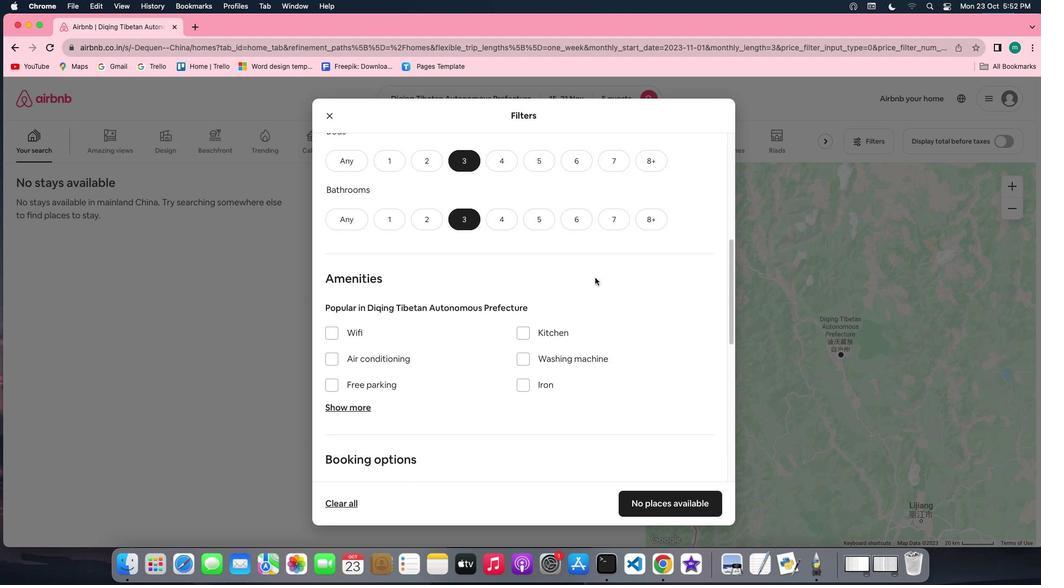 
Action: Mouse scrolled (595, 277) with delta (0, 0)
Screenshot: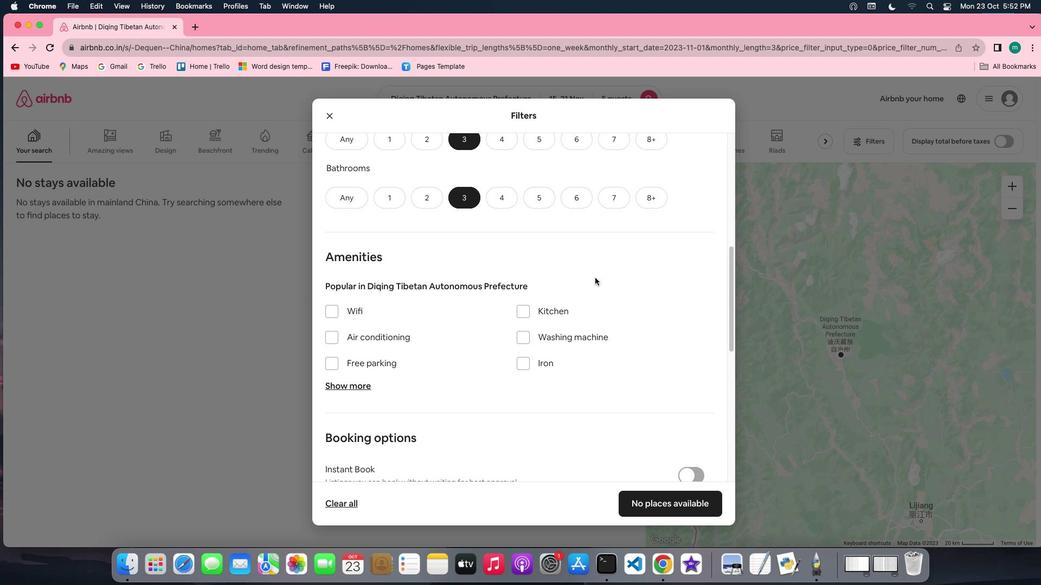 
Action: Mouse scrolled (595, 277) with delta (0, 0)
Screenshot: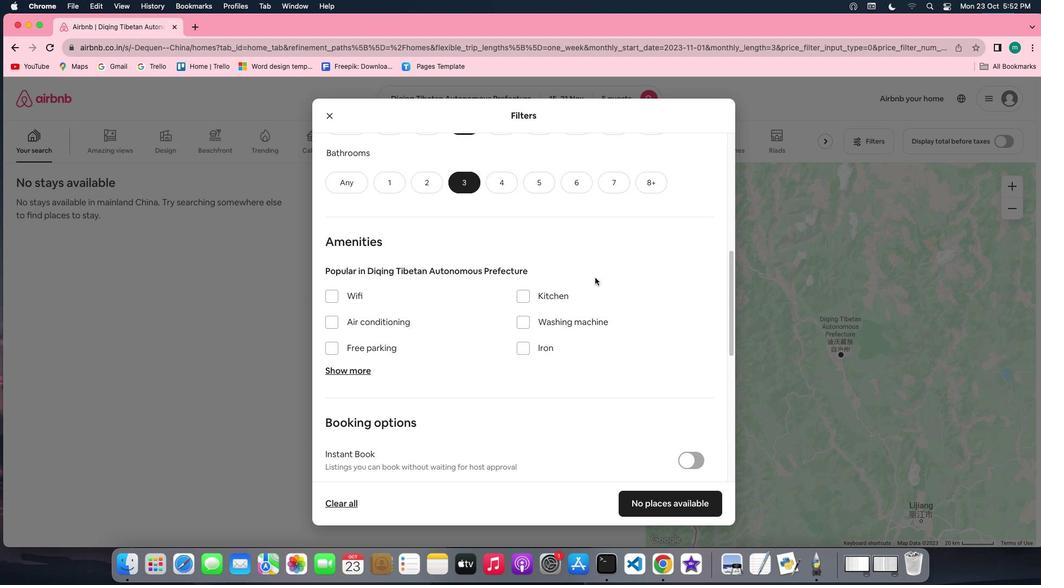 
Action: Mouse scrolled (595, 277) with delta (0, 0)
Screenshot: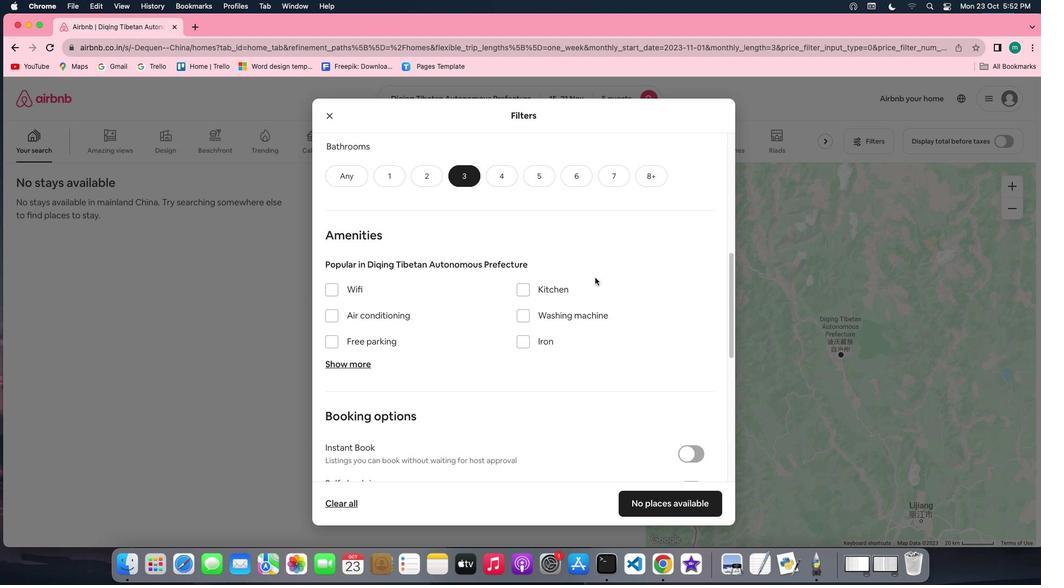 
Action: Mouse scrolled (595, 277) with delta (0, 0)
Screenshot: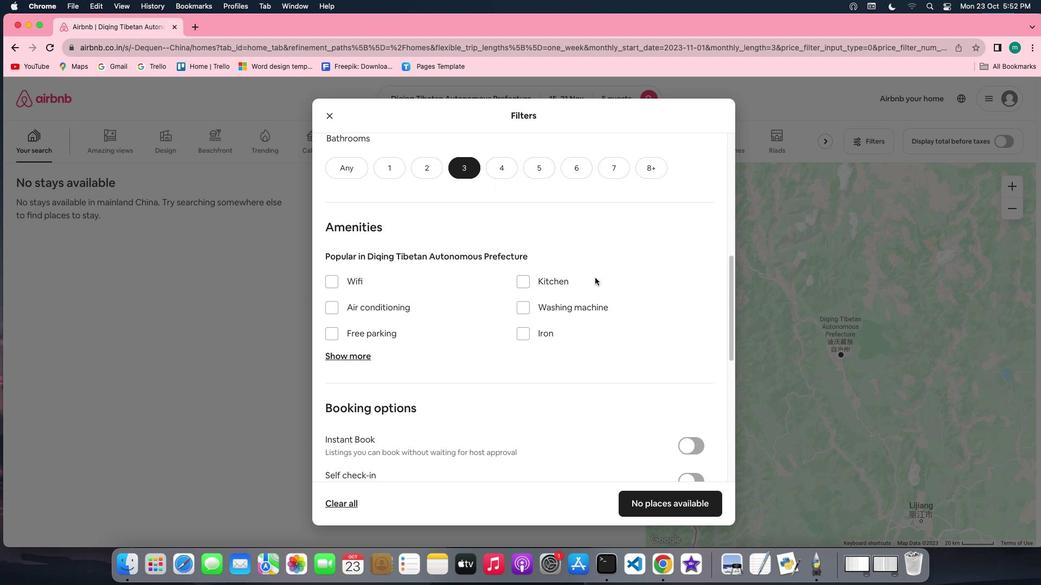 
Action: Mouse scrolled (595, 277) with delta (0, 0)
Screenshot: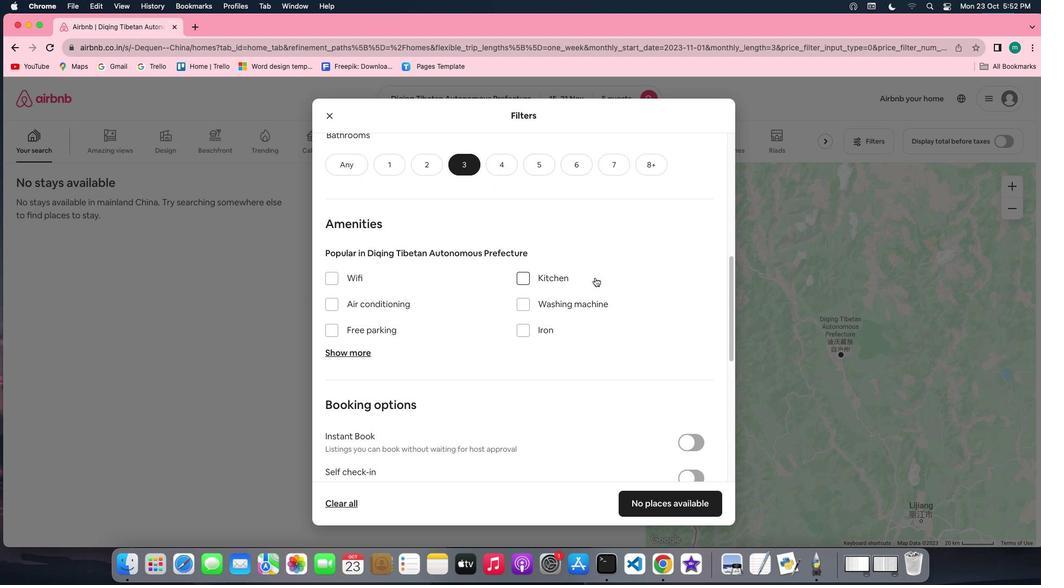 
Action: Mouse scrolled (595, 277) with delta (0, 0)
Screenshot: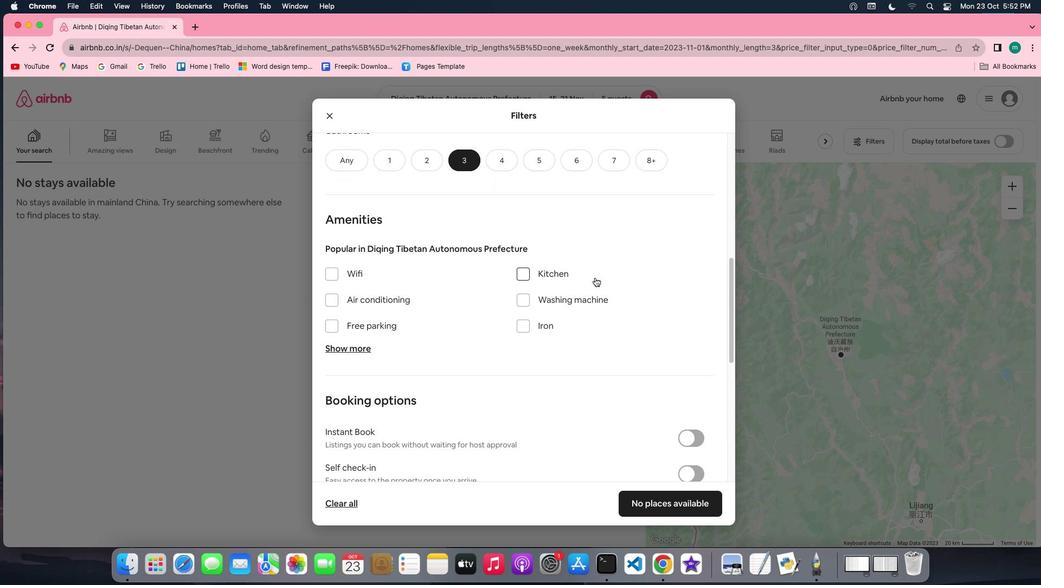 
Action: Mouse scrolled (595, 277) with delta (0, 0)
Screenshot: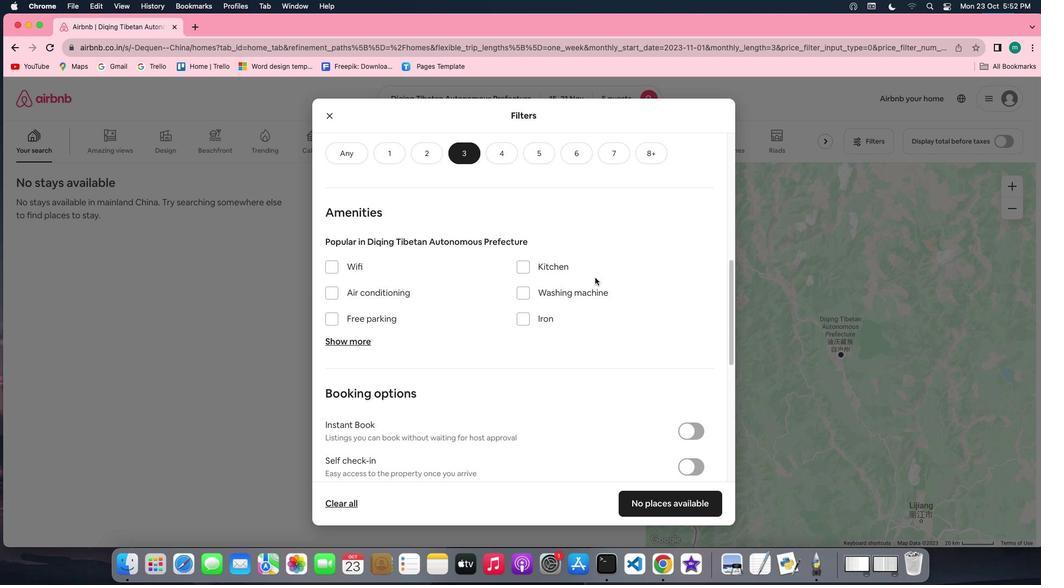 
Action: Mouse scrolled (595, 277) with delta (0, 0)
Screenshot: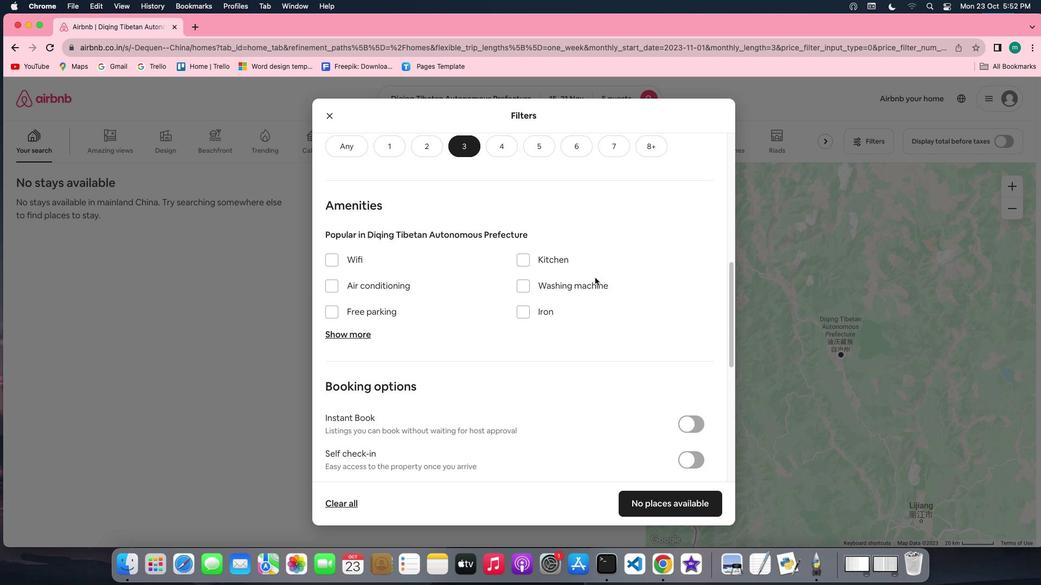 
Action: Mouse scrolled (595, 277) with delta (0, 0)
Screenshot: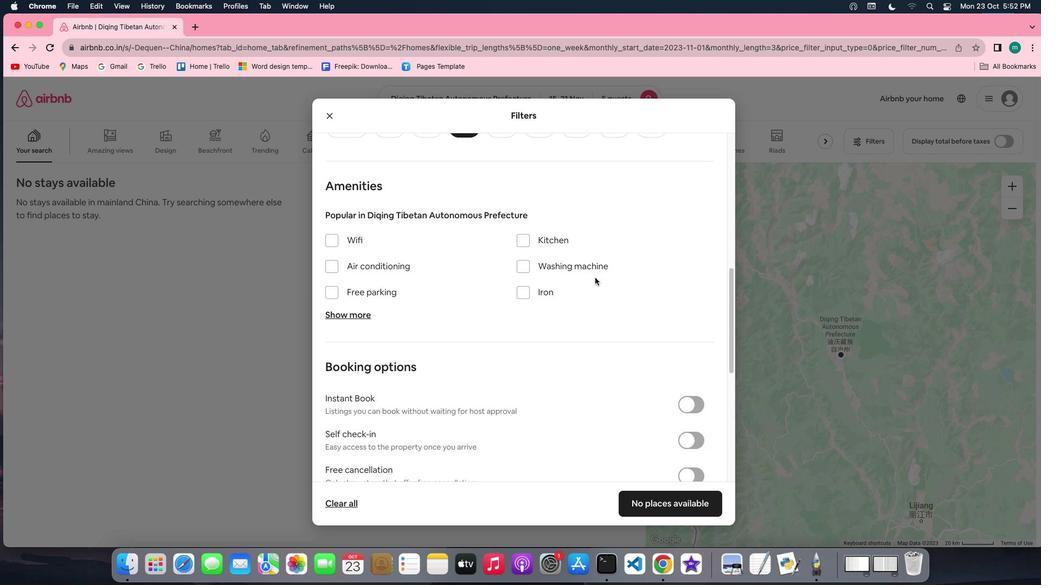 
Action: Mouse scrolled (595, 277) with delta (0, 0)
Screenshot: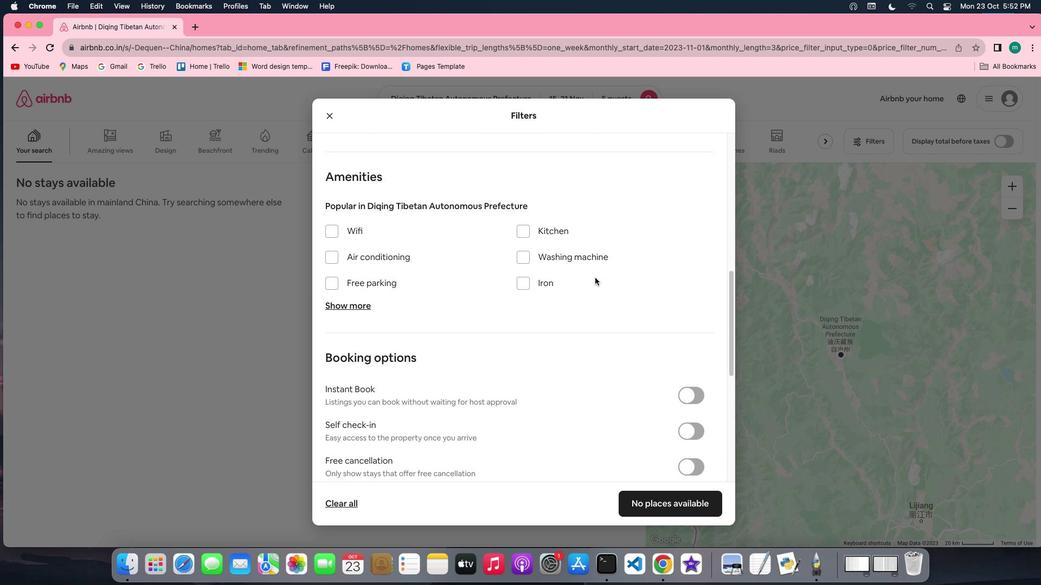
Action: Mouse scrolled (595, 277) with delta (0, 0)
Screenshot: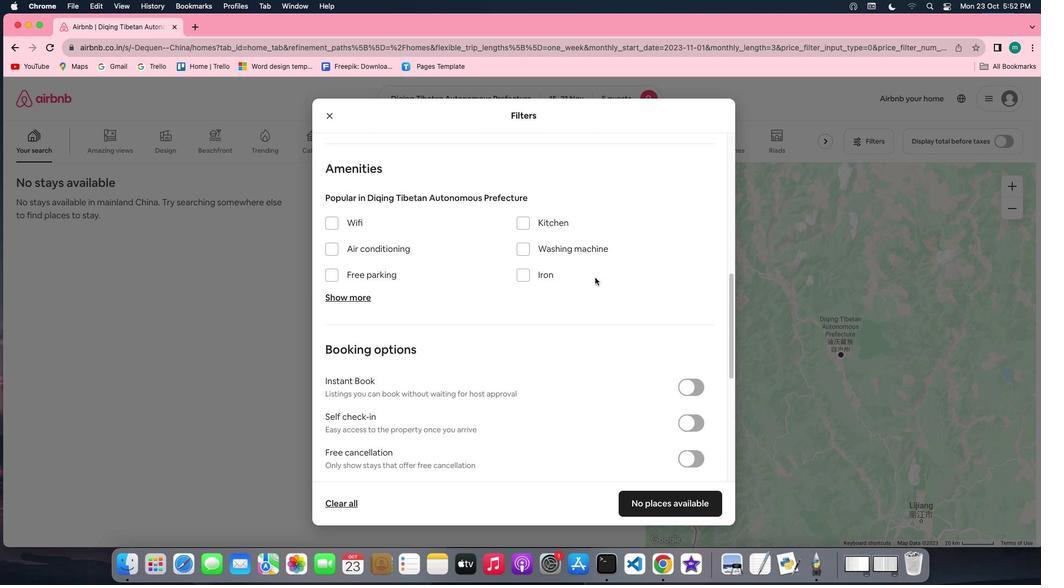
Action: Mouse scrolled (595, 277) with delta (0, 0)
Screenshot: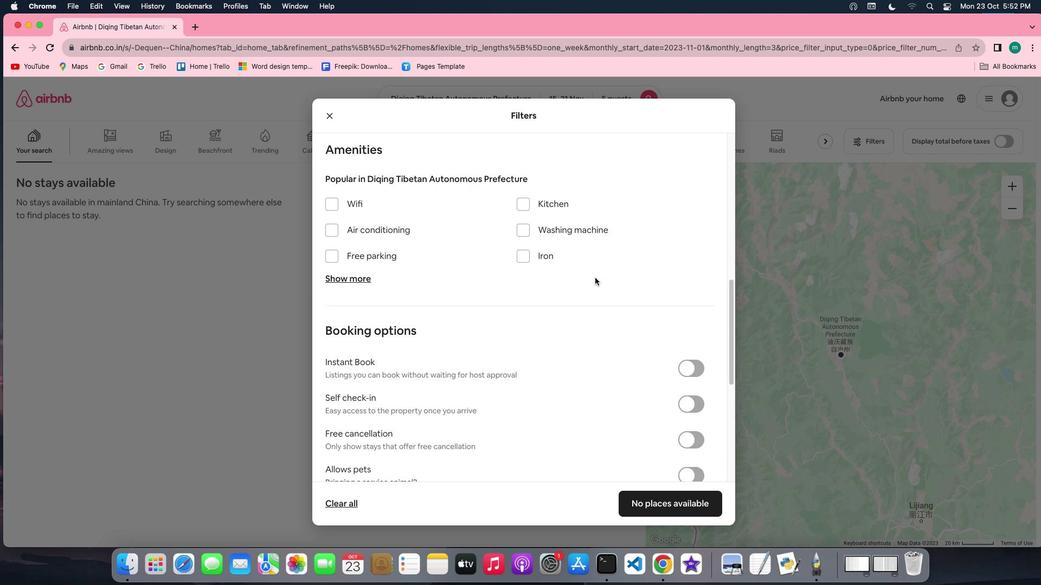
Action: Mouse scrolled (595, 277) with delta (0, 0)
Screenshot: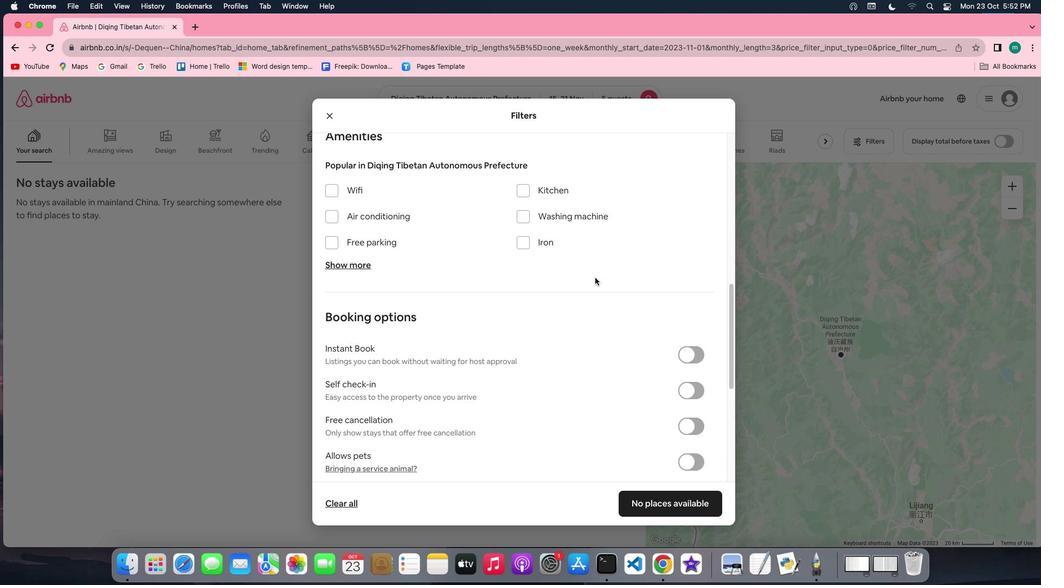
Action: Mouse scrolled (595, 277) with delta (0, 0)
Screenshot: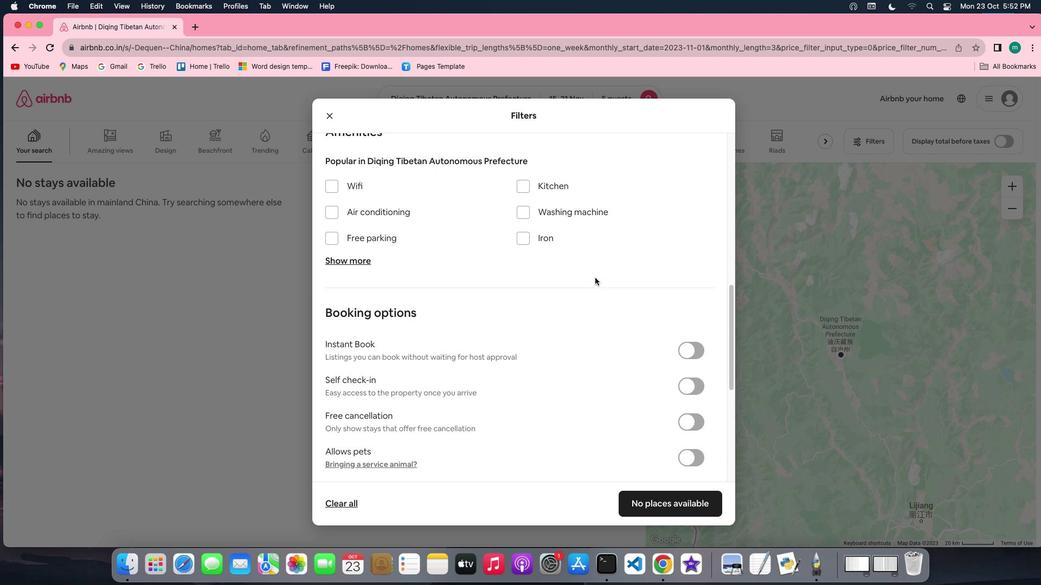 
Action: Mouse scrolled (595, 277) with delta (0, 0)
Screenshot: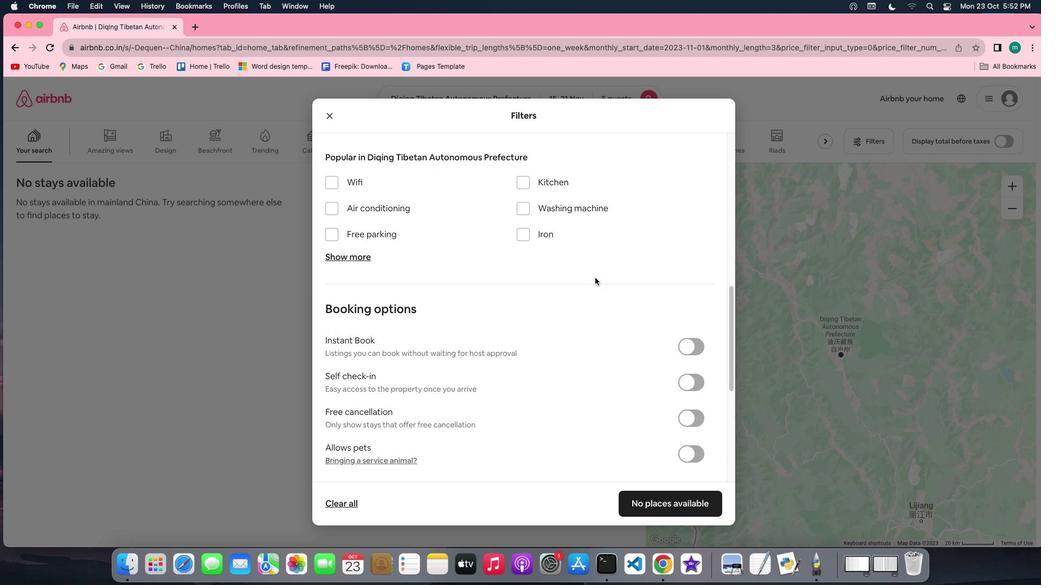 
Action: Mouse scrolled (595, 277) with delta (0, 0)
Screenshot: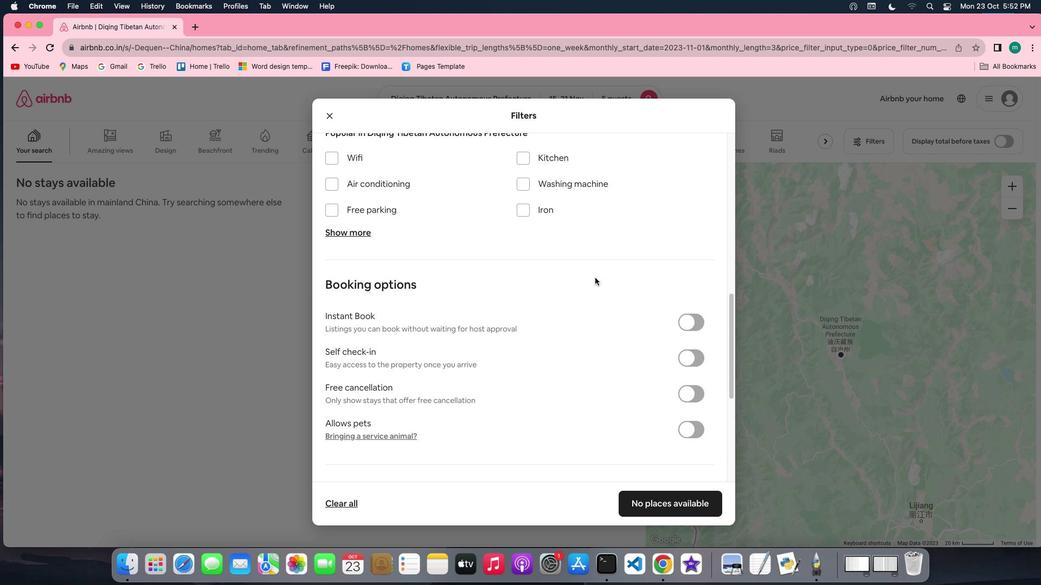 
Action: Mouse scrolled (595, 277) with delta (0, 0)
Screenshot: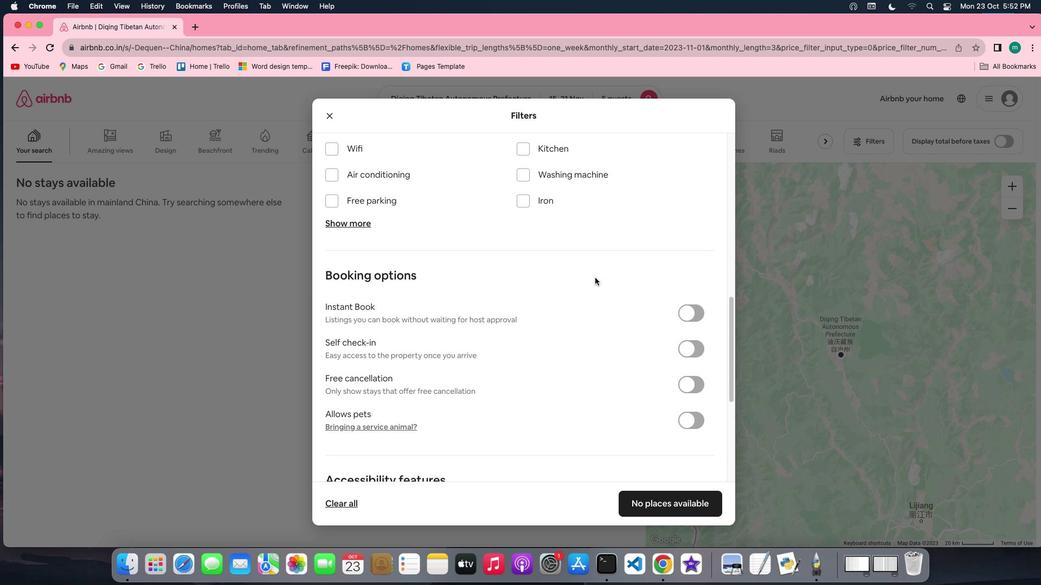 
Action: Mouse scrolled (595, 277) with delta (0, 0)
Screenshot: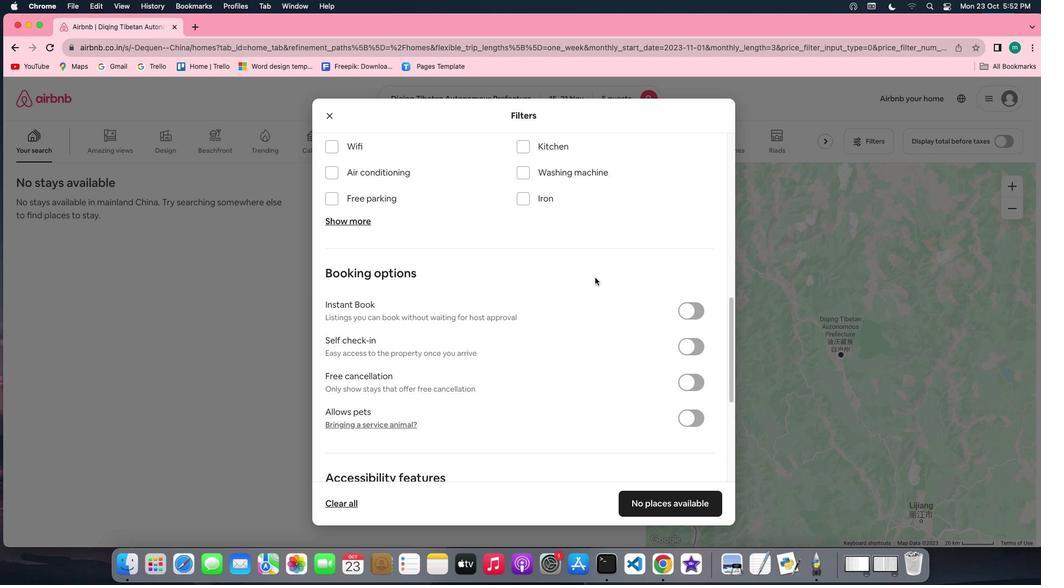 
Action: Mouse moved to (558, 173)
Screenshot: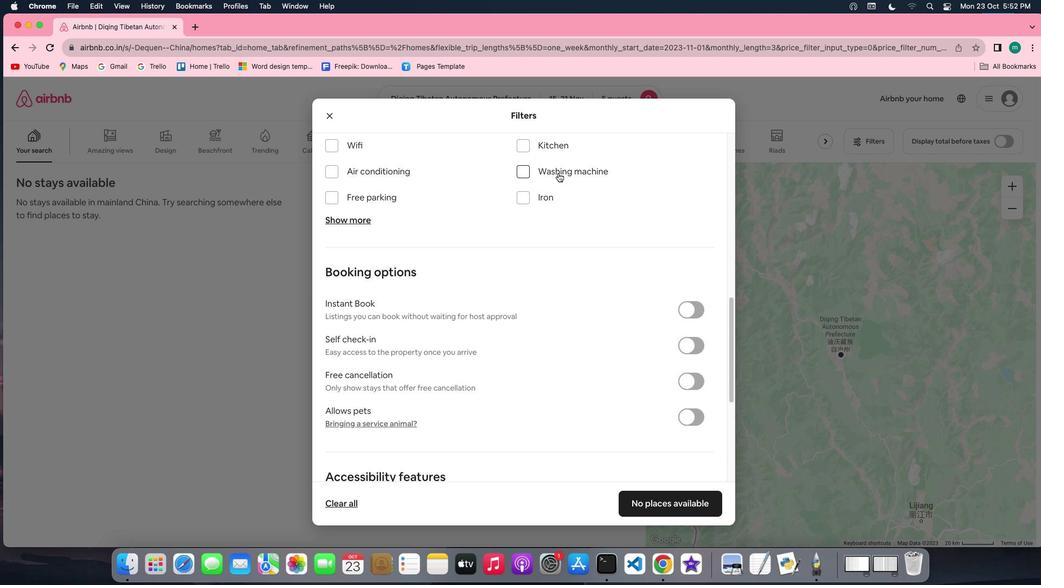 
Action: Mouse pressed left at (558, 173)
Screenshot: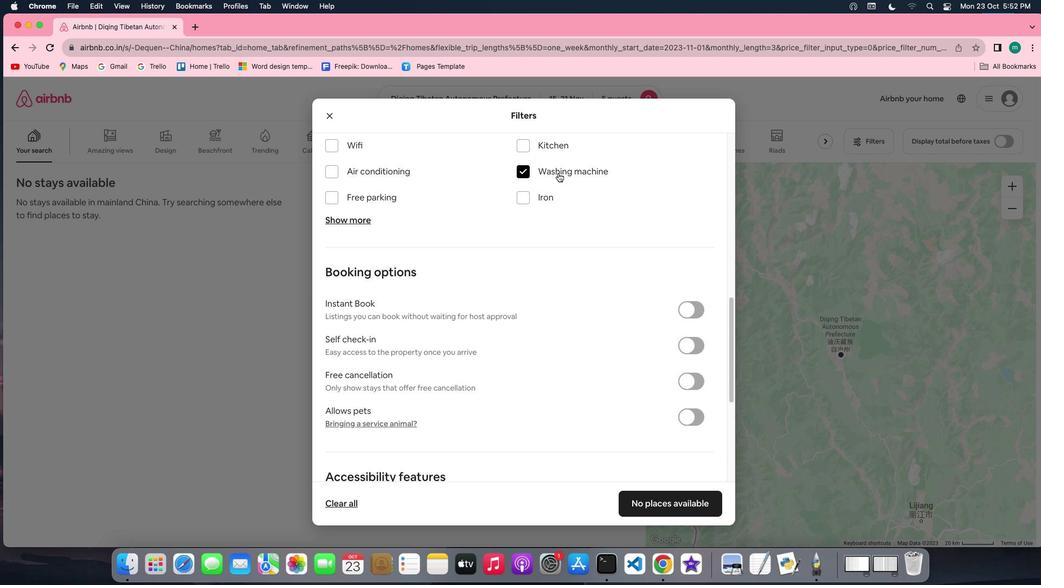 
Action: Mouse moved to (609, 263)
Screenshot: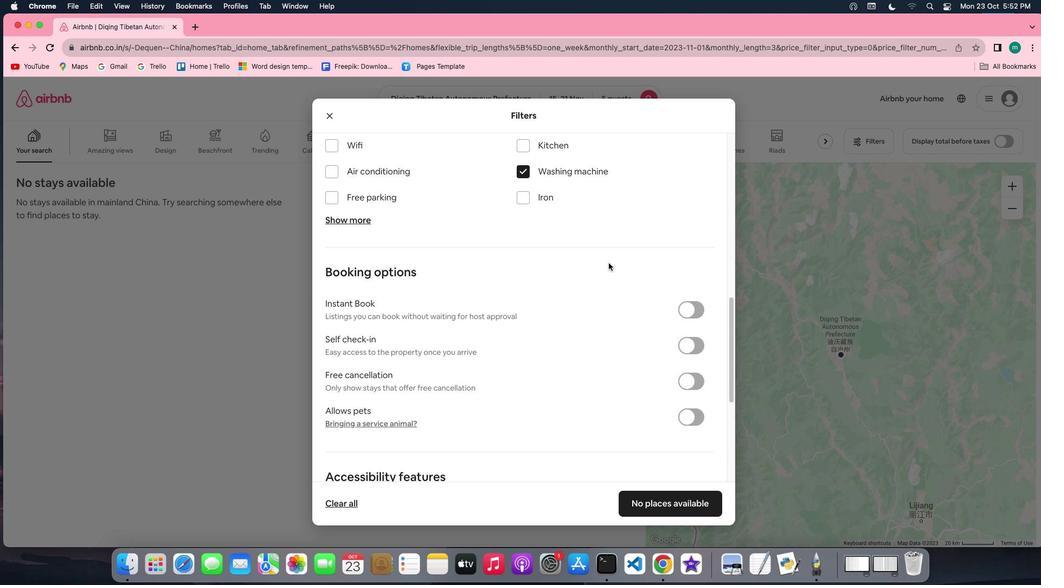 
Action: Mouse scrolled (609, 263) with delta (0, 0)
Screenshot: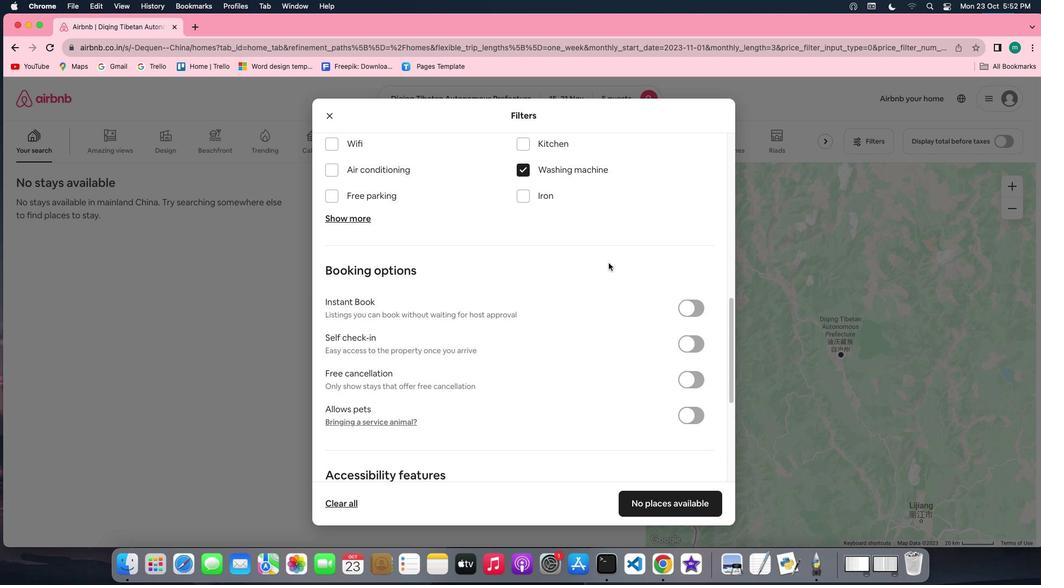 
Action: Mouse scrolled (609, 263) with delta (0, 0)
Screenshot: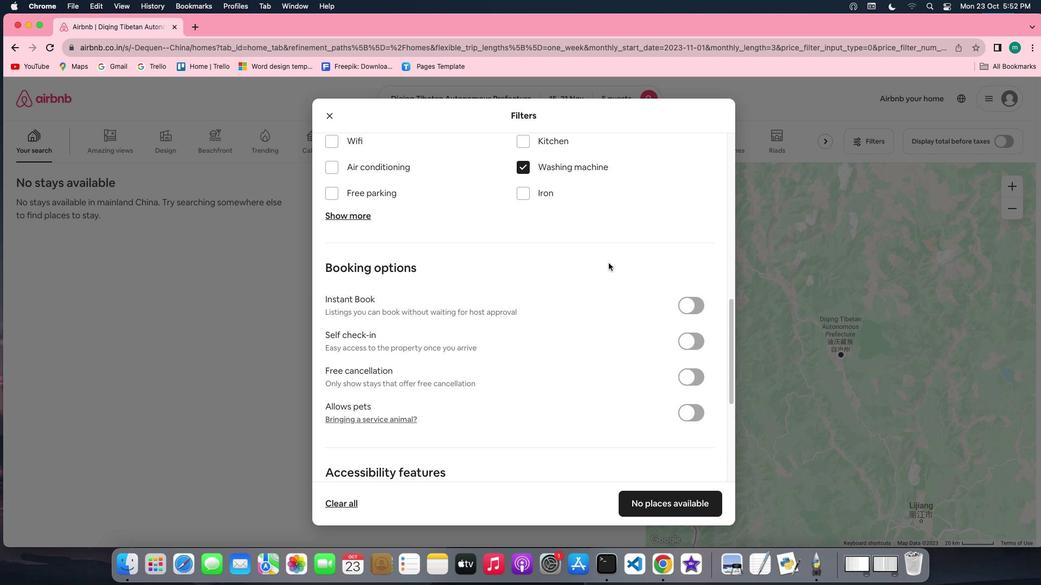 
Action: Mouse scrolled (609, 263) with delta (0, 0)
Screenshot: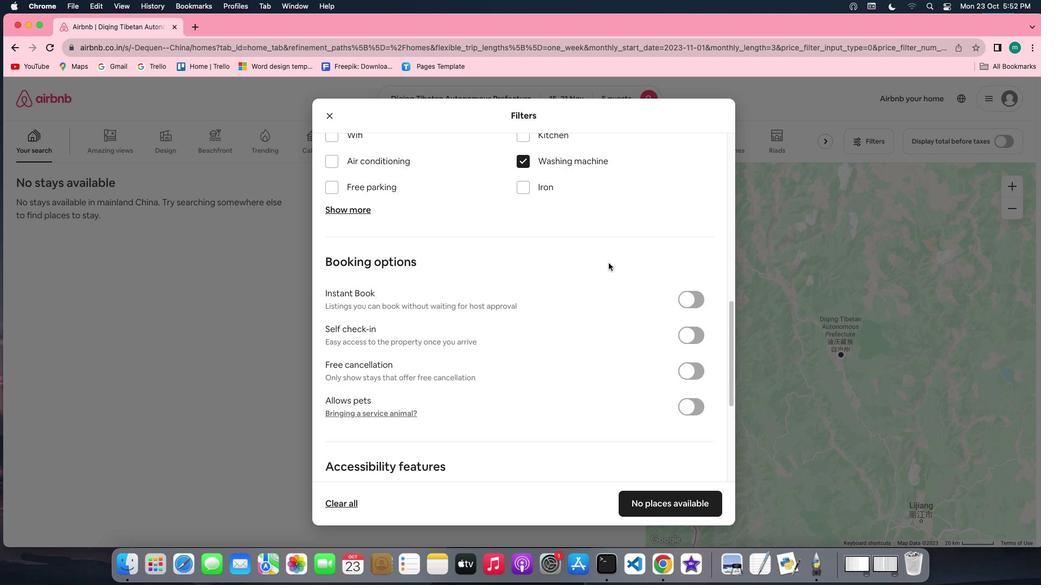 
Action: Mouse scrolled (609, 263) with delta (0, 0)
Screenshot: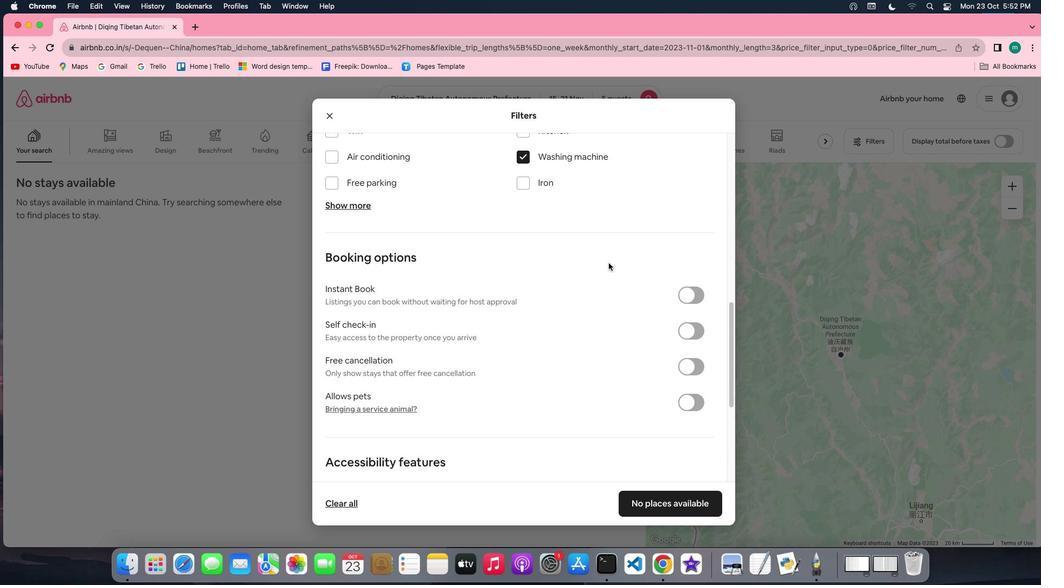 
Action: Mouse scrolled (609, 263) with delta (0, 0)
Screenshot: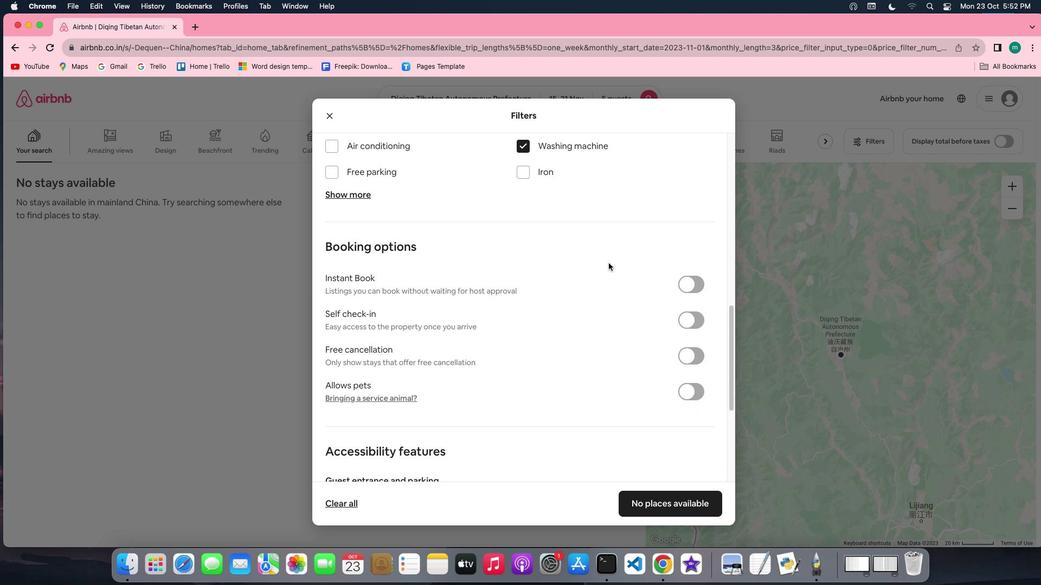 
Action: Mouse scrolled (609, 263) with delta (0, 0)
Screenshot: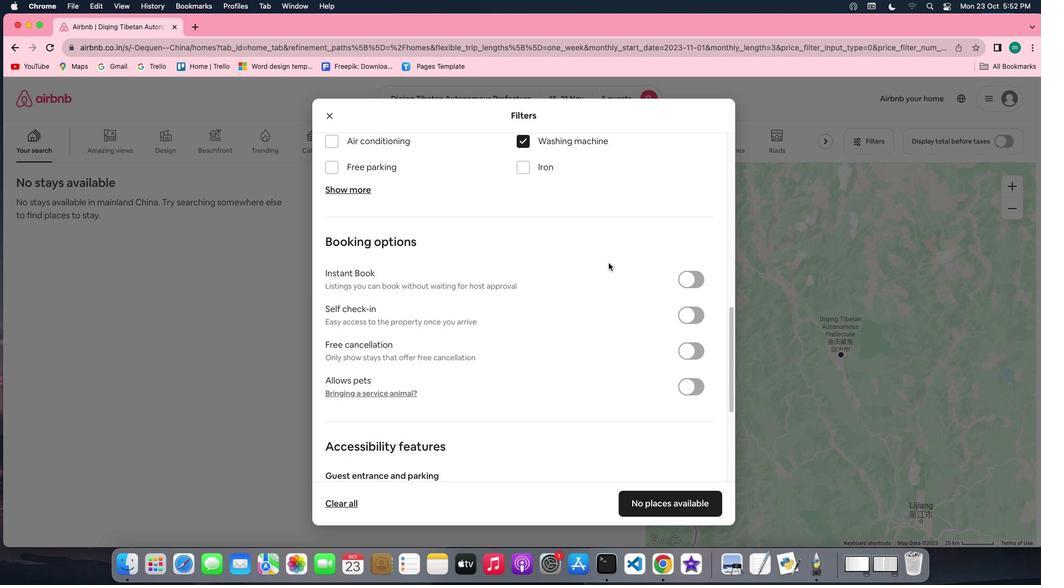 
Action: Mouse scrolled (609, 263) with delta (0, 0)
Screenshot: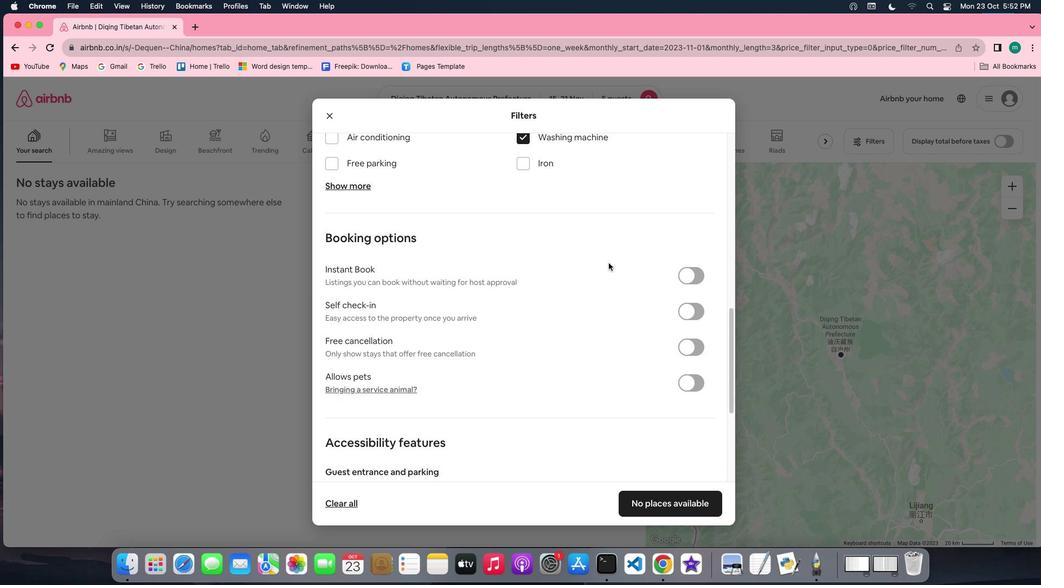 
Action: Mouse scrolled (609, 263) with delta (0, 0)
Screenshot: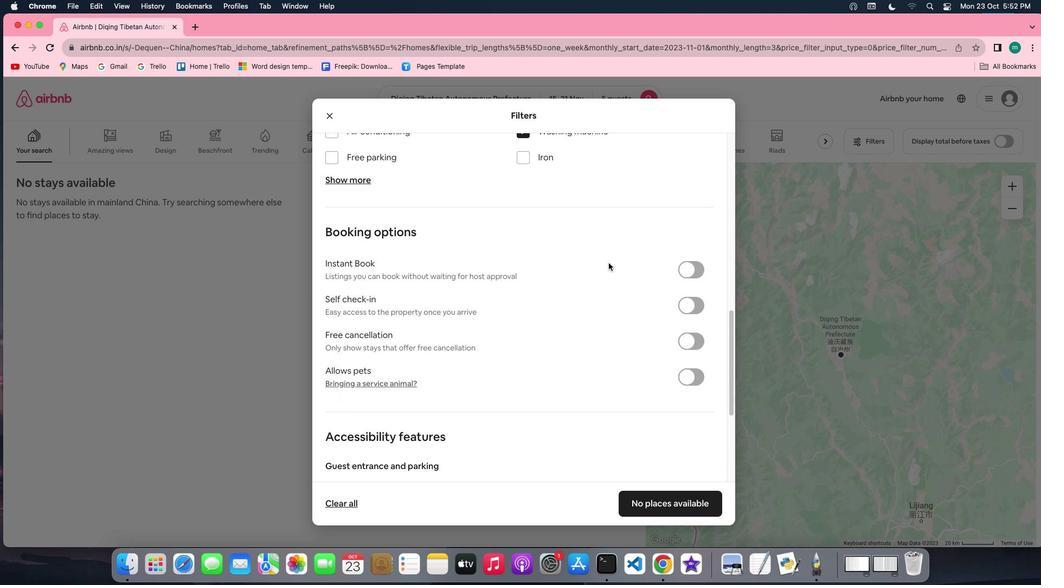
Action: Mouse scrolled (609, 263) with delta (0, 0)
Screenshot: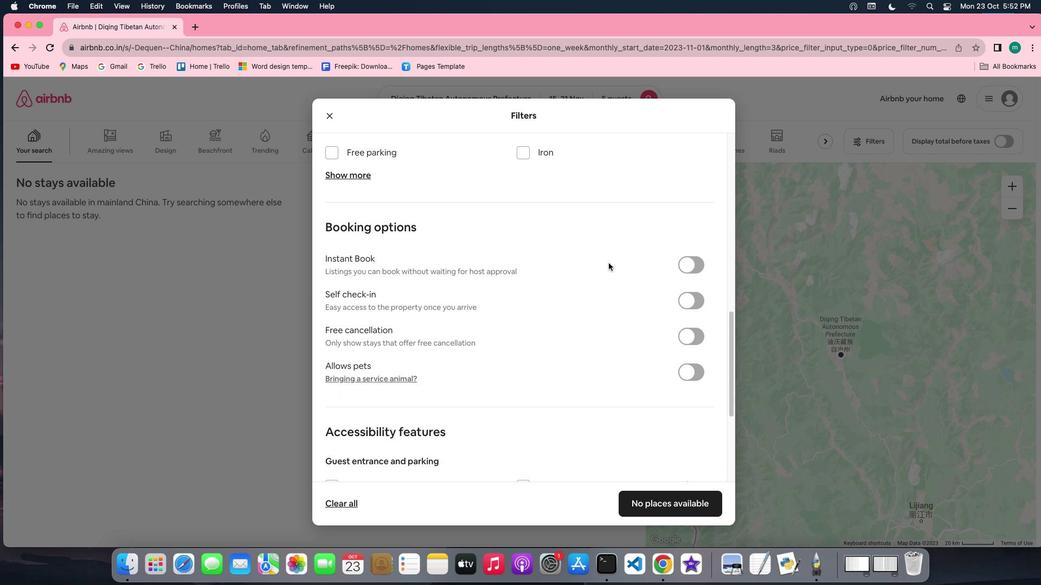 
Action: Mouse scrolled (609, 263) with delta (0, 0)
Screenshot: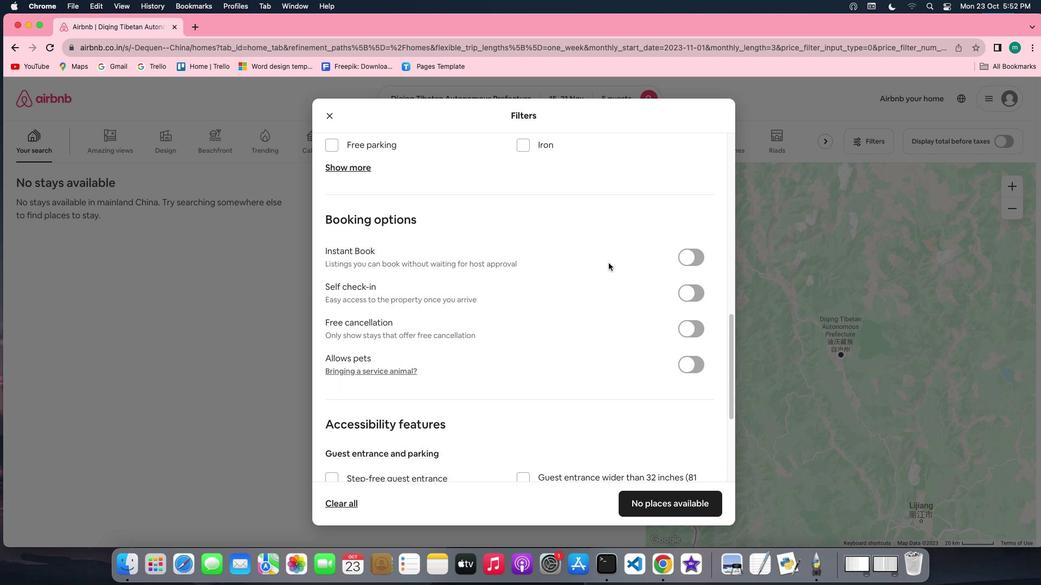 
Action: Mouse scrolled (609, 263) with delta (0, 0)
Screenshot: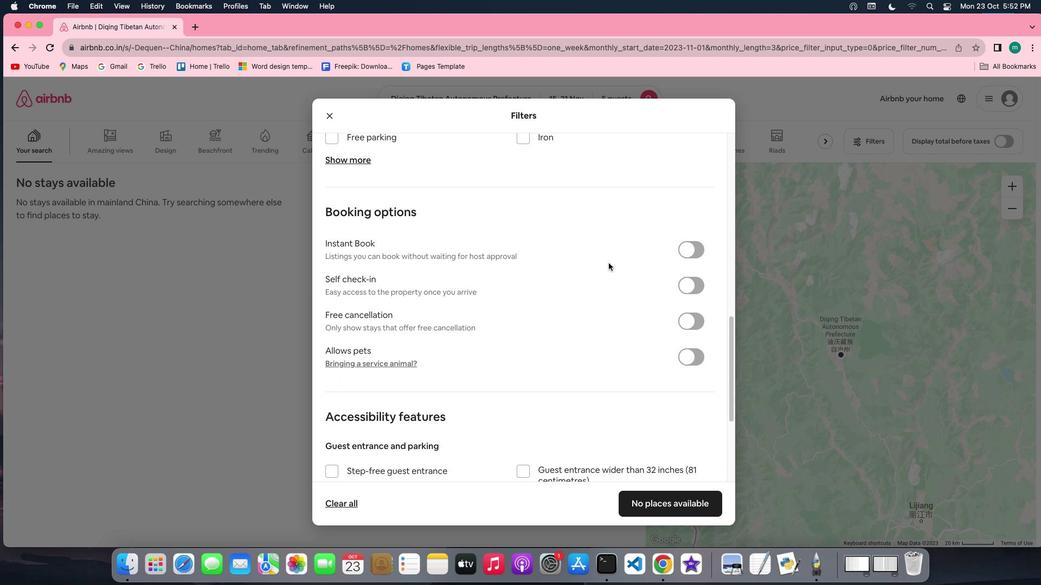 
Action: Mouse scrolled (609, 263) with delta (0, 0)
Screenshot: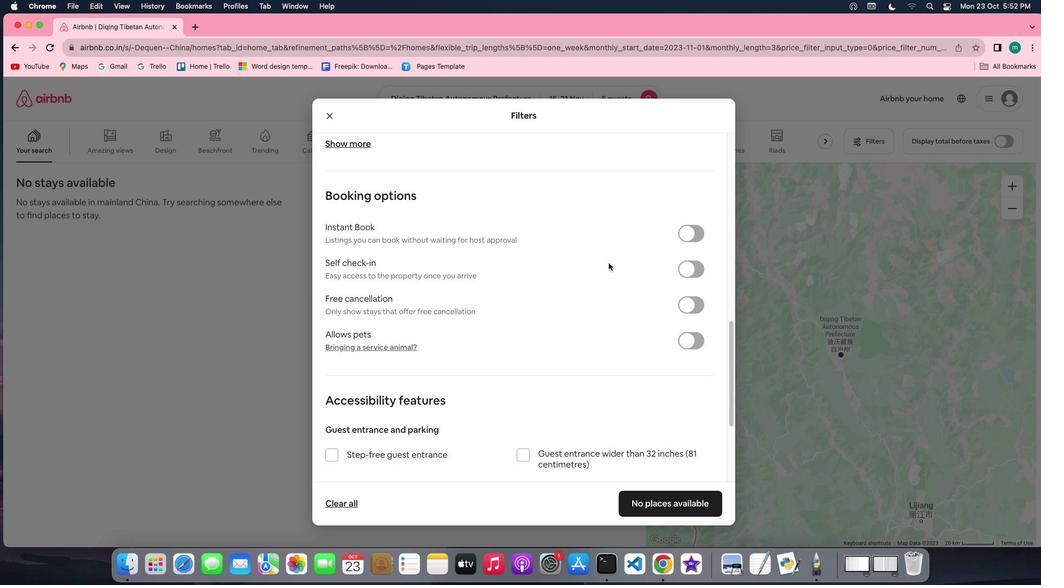 
Action: Mouse moved to (681, 254)
Screenshot: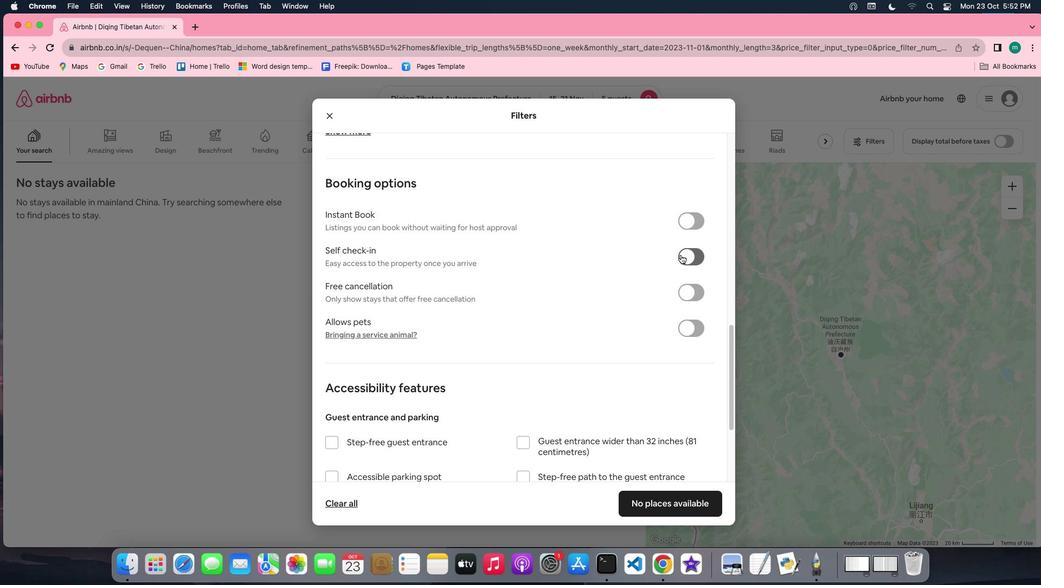 
Action: Mouse pressed left at (681, 254)
Screenshot: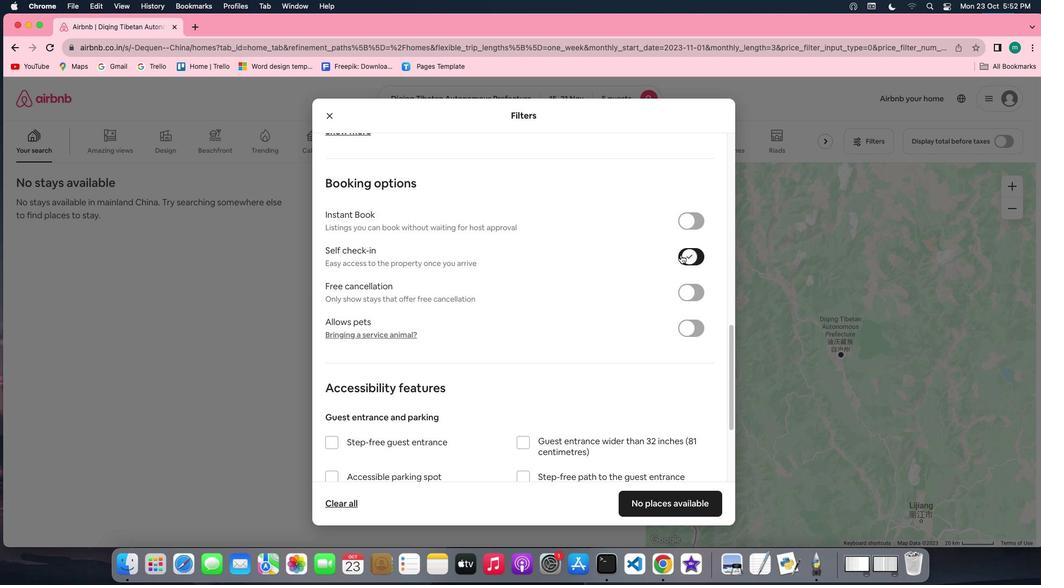 
Action: Mouse moved to (521, 324)
Screenshot: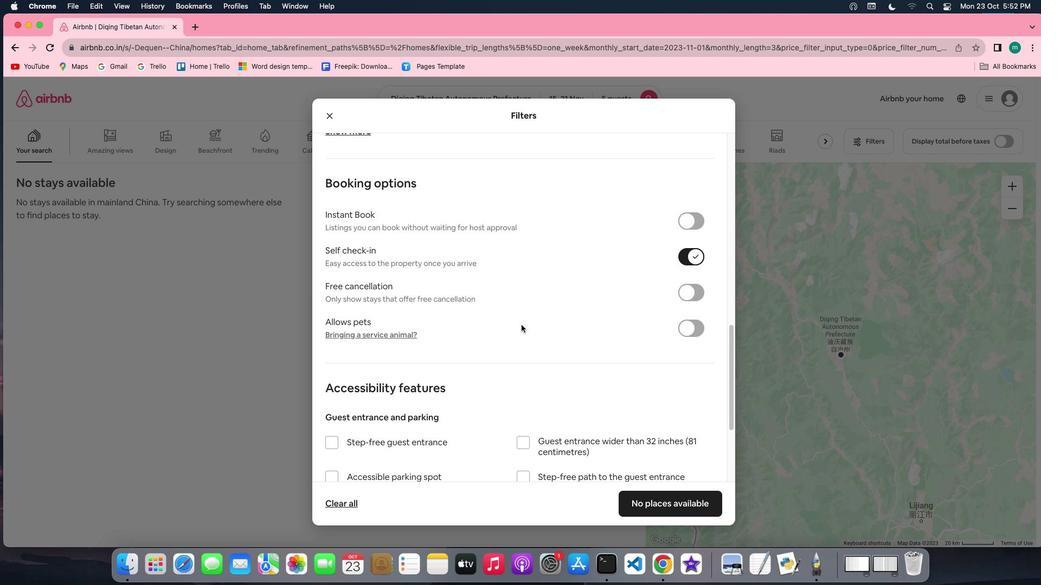 
Action: Mouse scrolled (521, 324) with delta (0, 0)
Screenshot: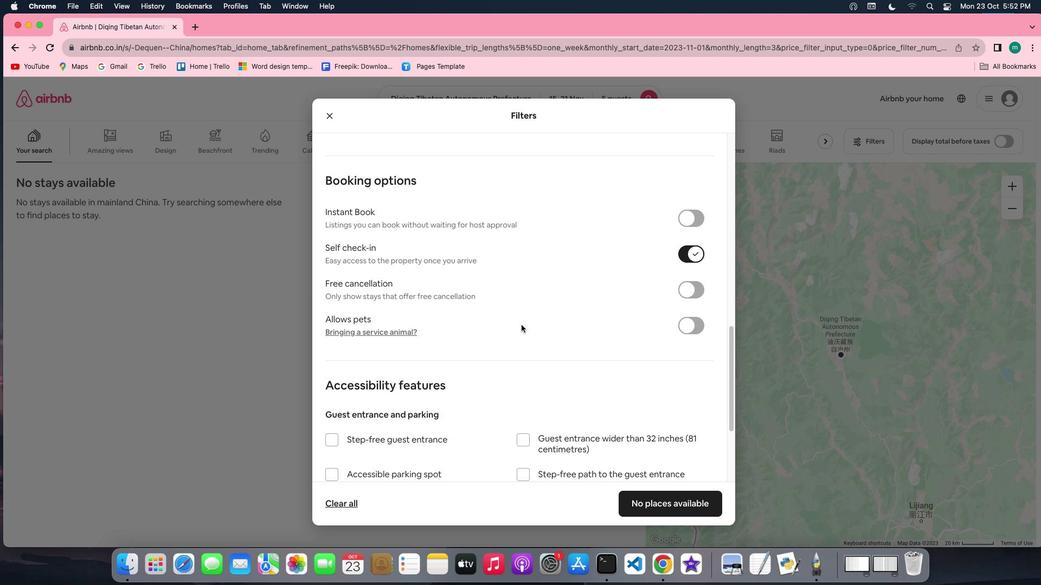 
Action: Mouse scrolled (521, 324) with delta (0, 0)
Screenshot: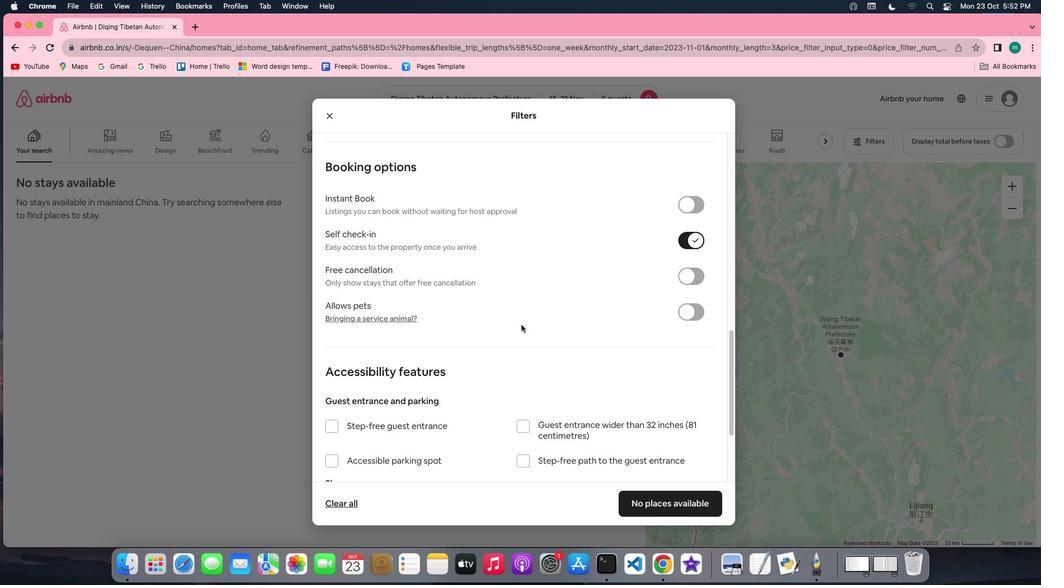 
Action: Mouse scrolled (521, 324) with delta (0, -1)
Screenshot: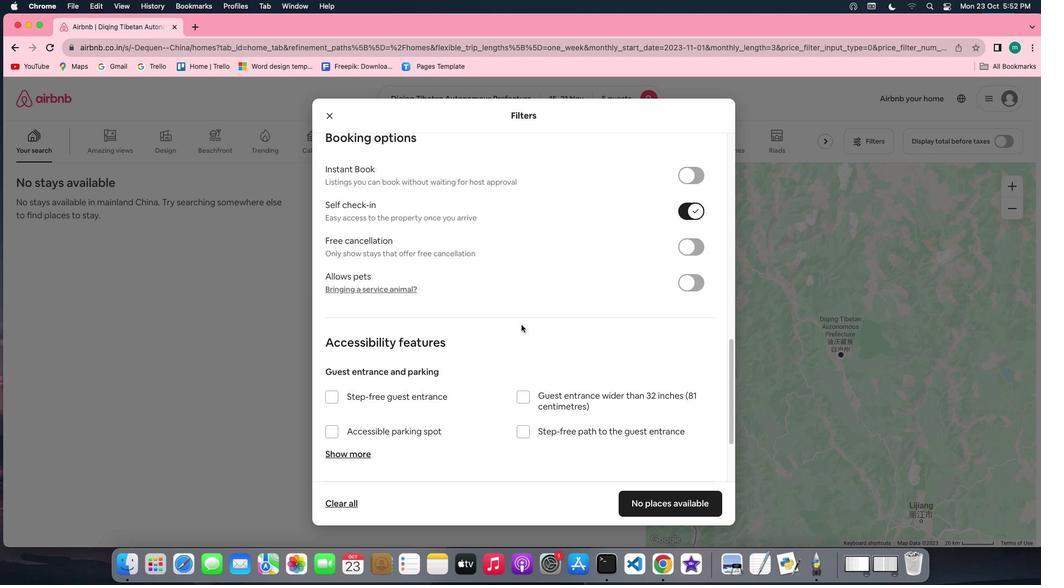 
Action: Mouse scrolled (521, 324) with delta (0, 0)
Screenshot: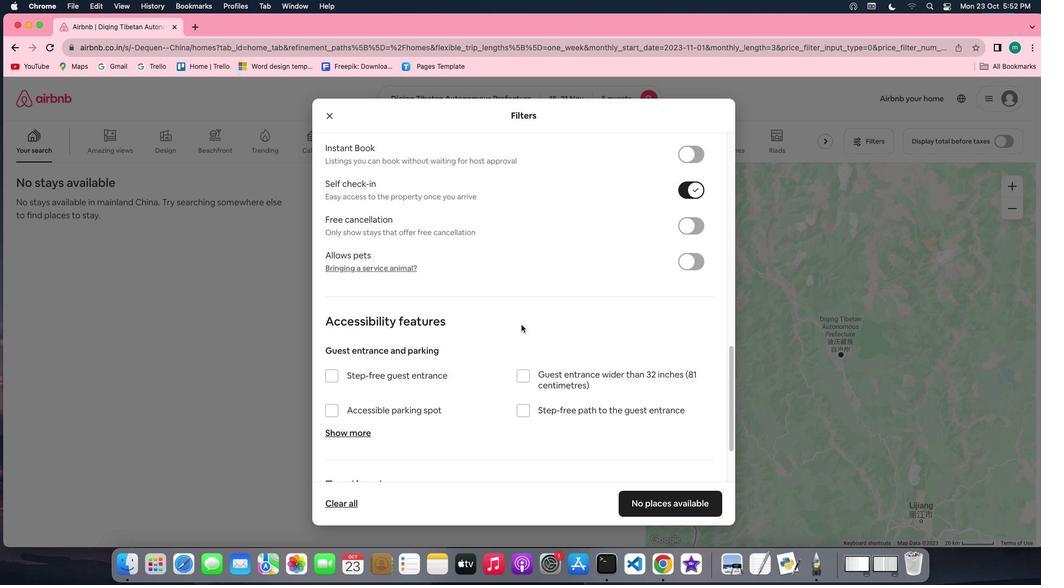 
Action: Mouse scrolled (521, 324) with delta (0, 0)
Screenshot: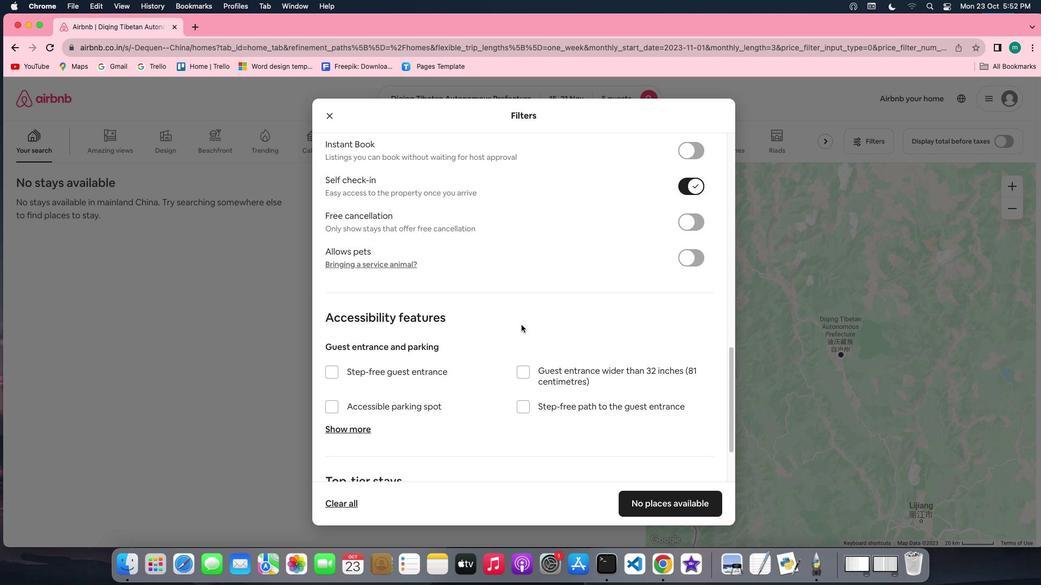 
Action: Mouse scrolled (521, 324) with delta (0, 0)
Screenshot: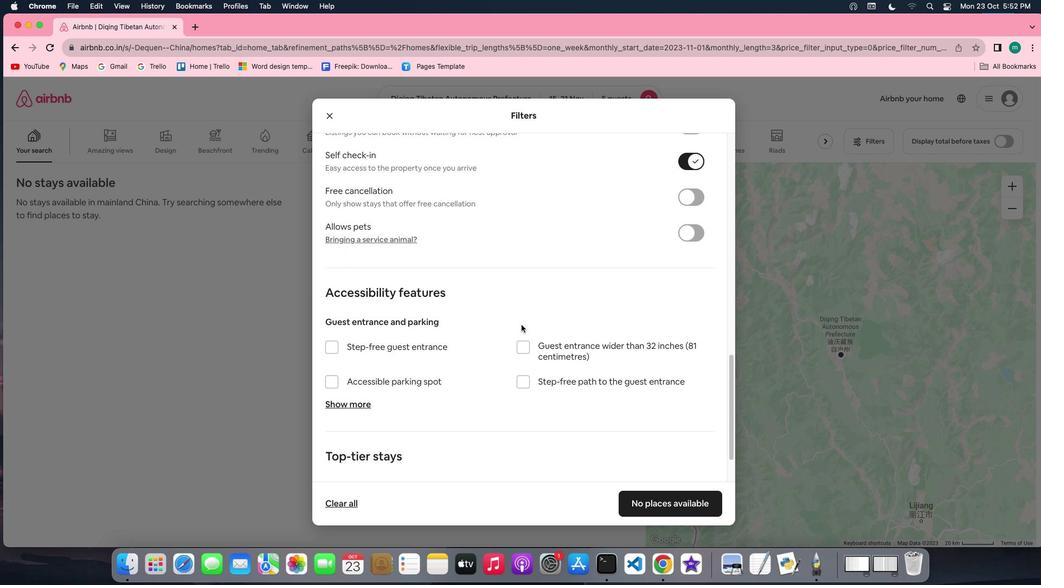 
Action: Mouse moved to (522, 353)
Screenshot: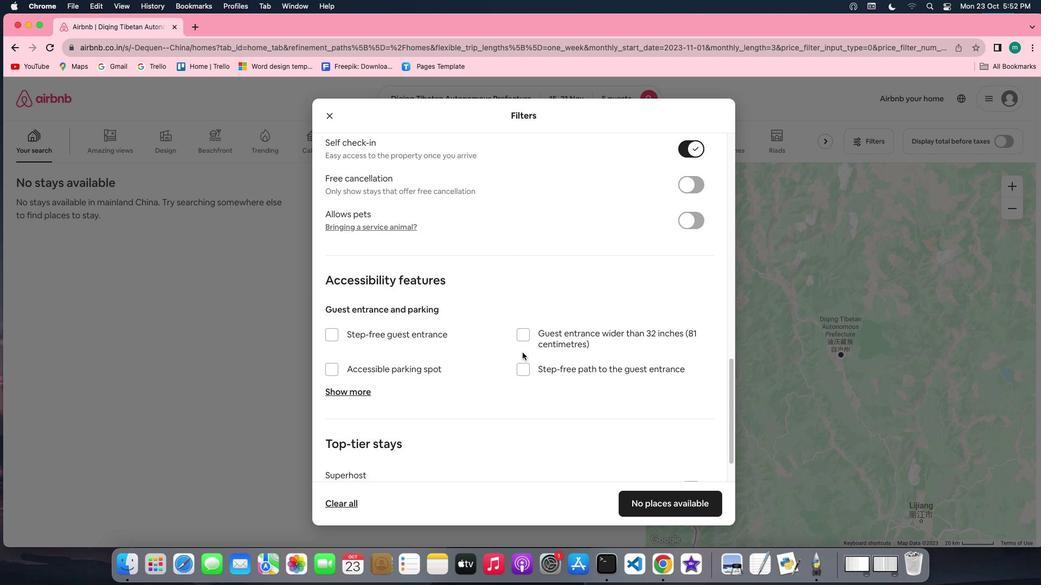 
Action: Mouse scrolled (522, 353) with delta (0, 0)
Screenshot: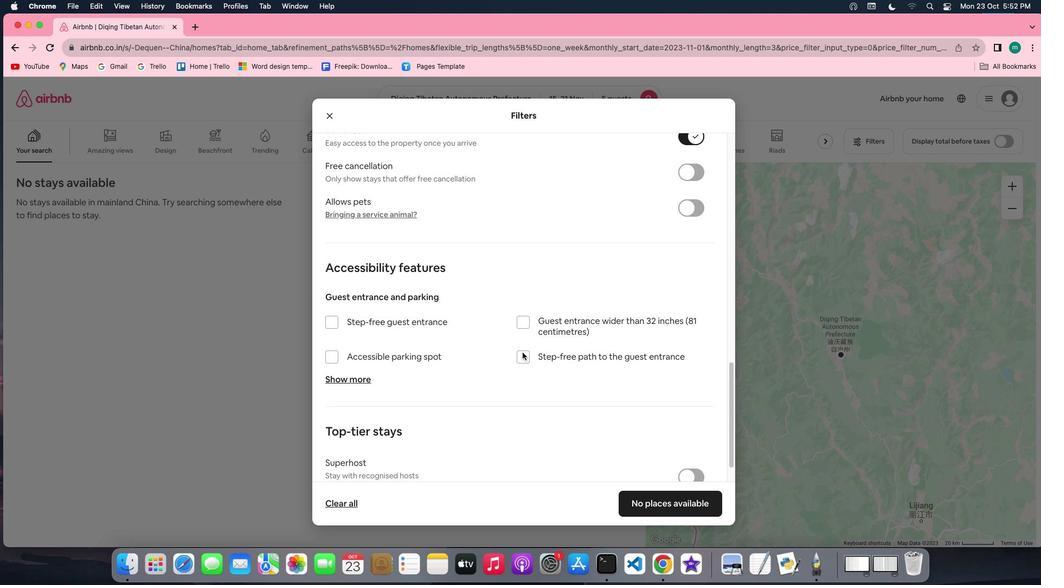 
Action: Mouse scrolled (522, 353) with delta (0, 0)
Screenshot: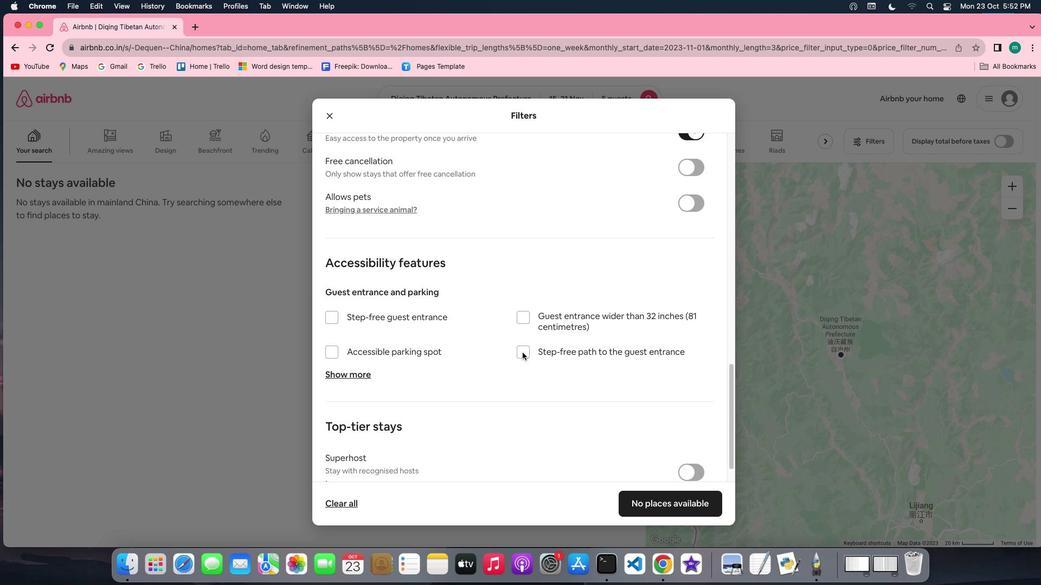 
Action: Mouse scrolled (522, 353) with delta (0, -1)
Screenshot: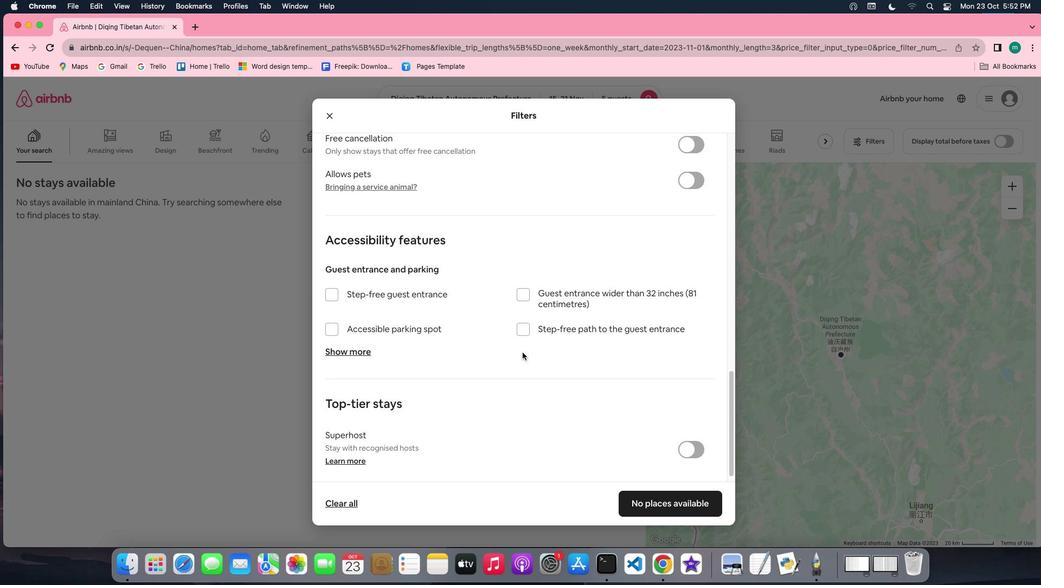 
Action: Mouse scrolled (522, 353) with delta (0, 0)
Screenshot: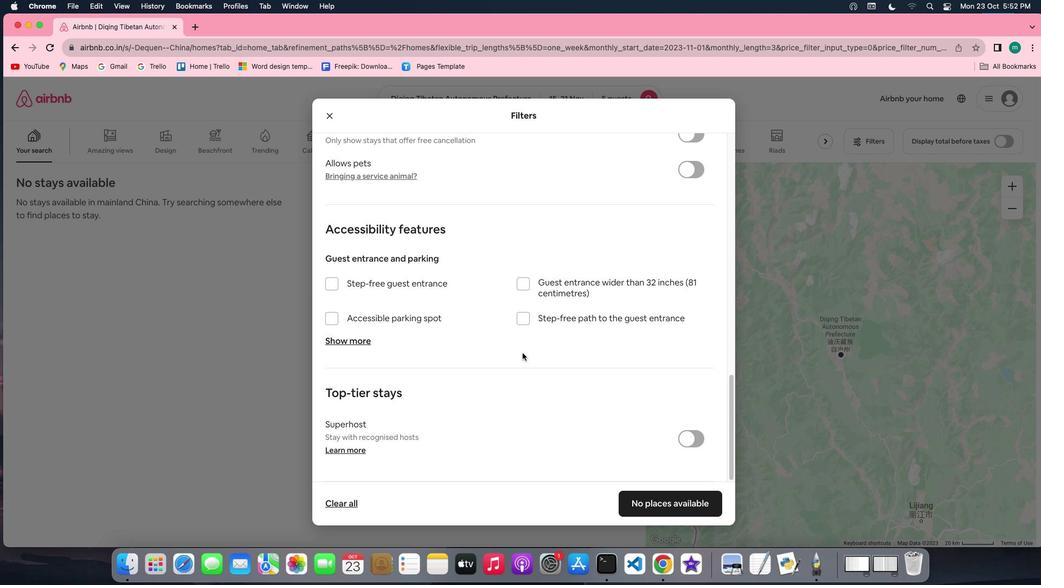
Action: Mouse moved to (557, 370)
Screenshot: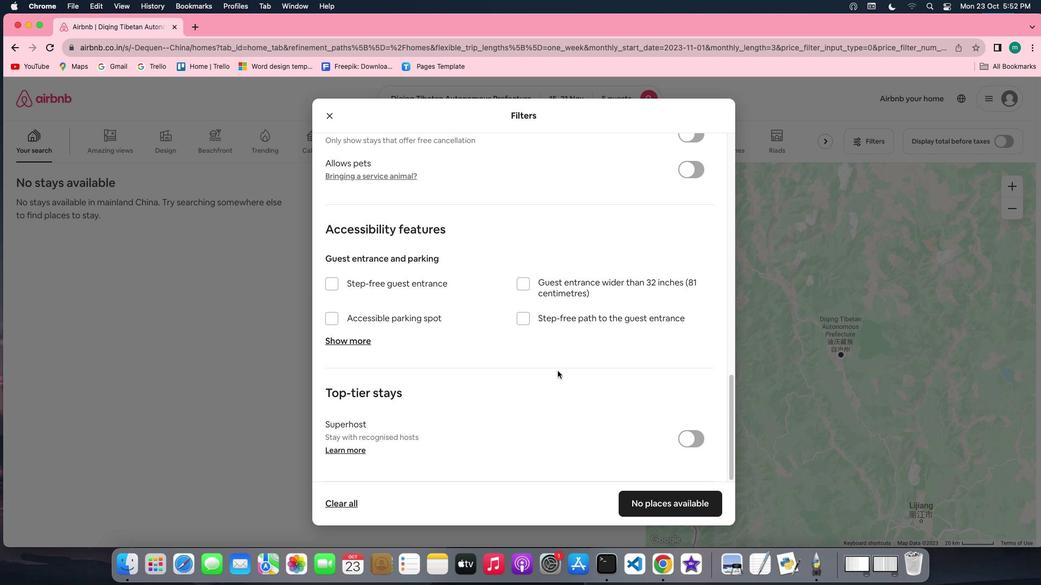 
Action: Mouse scrolled (557, 370) with delta (0, 0)
Screenshot: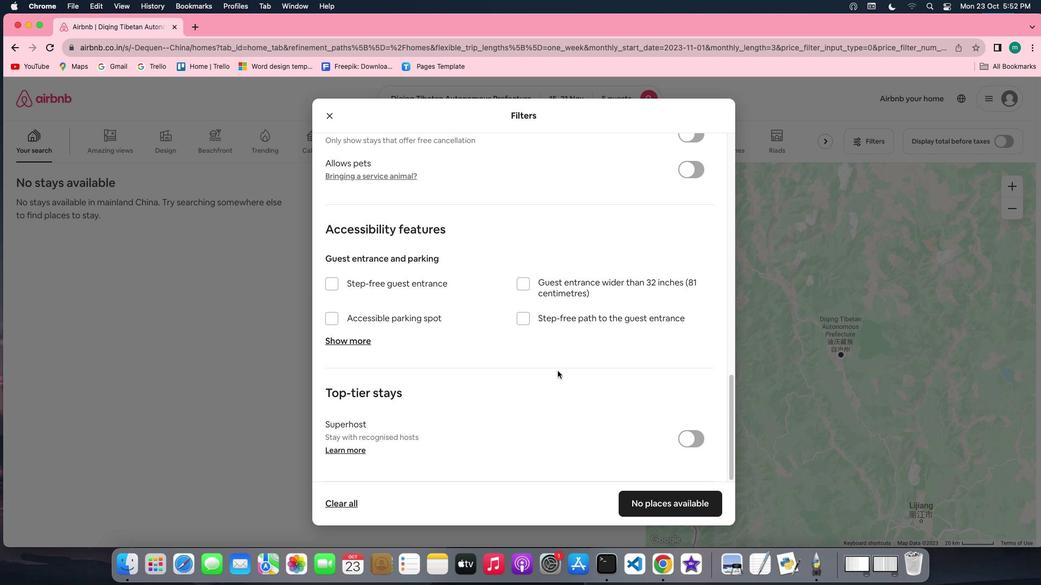 
Action: Mouse scrolled (557, 370) with delta (0, 0)
Screenshot: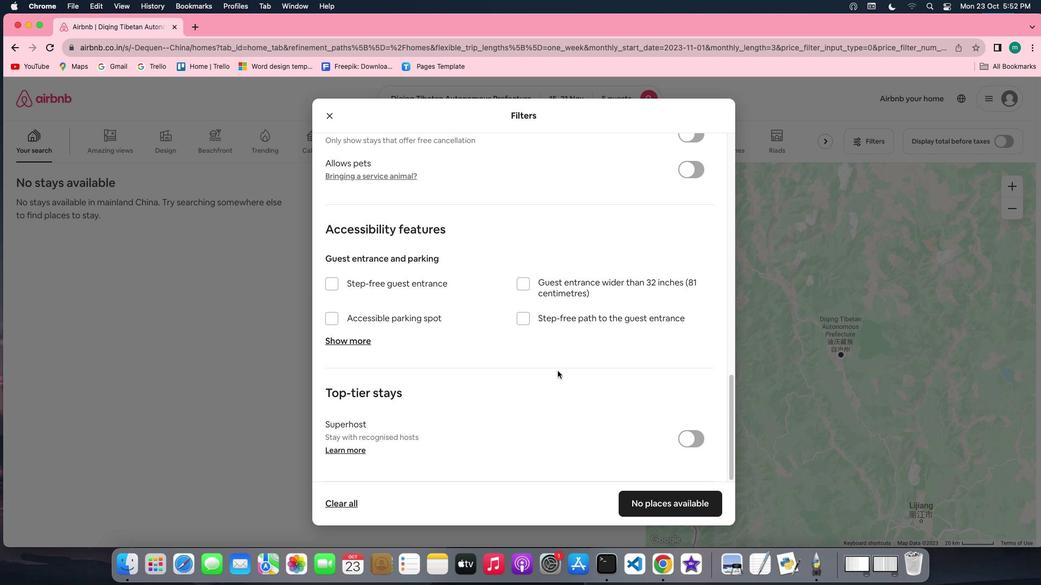 
Action: Mouse scrolled (557, 370) with delta (0, -1)
Screenshot: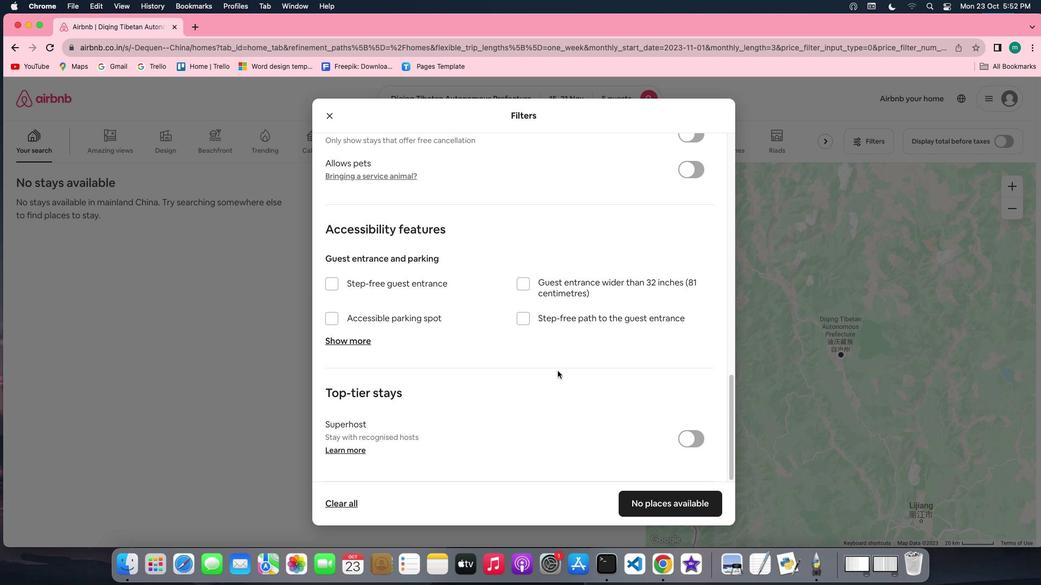 
Action: Mouse scrolled (557, 370) with delta (0, 0)
Screenshot: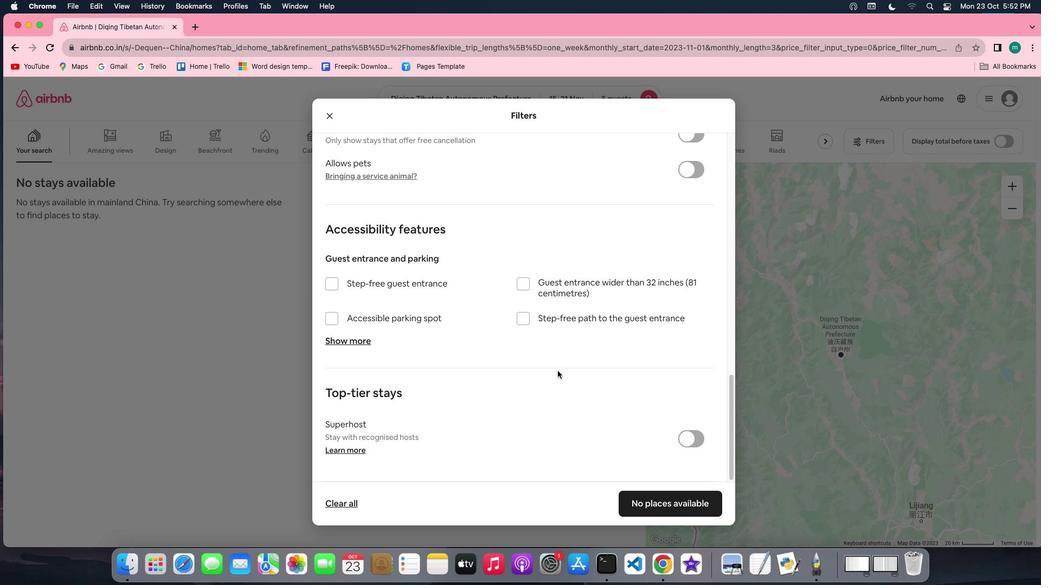 
Action: Mouse scrolled (557, 370) with delta (0, 0)
Screenshot: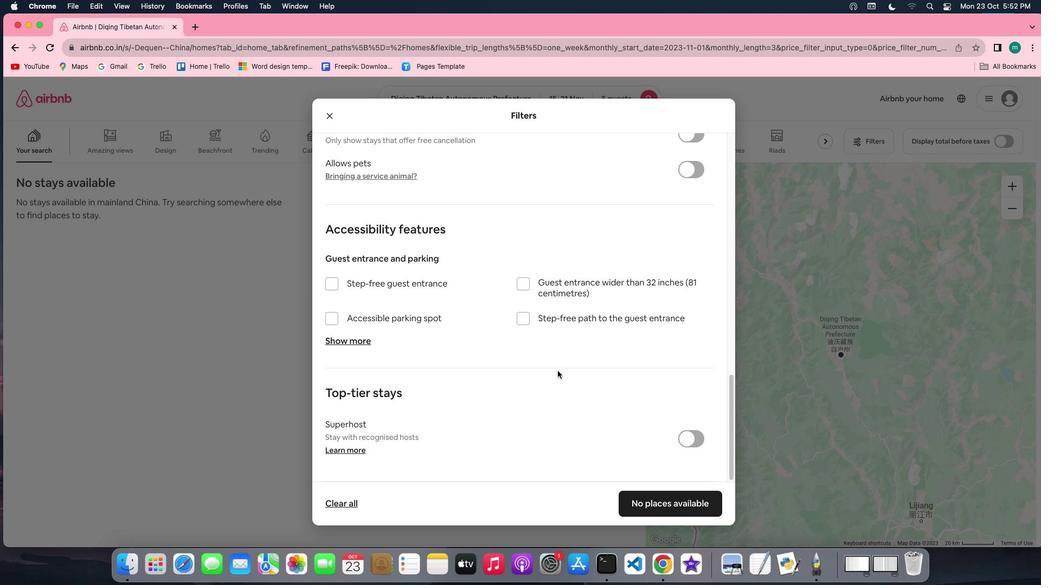 
Action: Mouse scrolled (557, 370) with delta (0, -1)
Screenshot: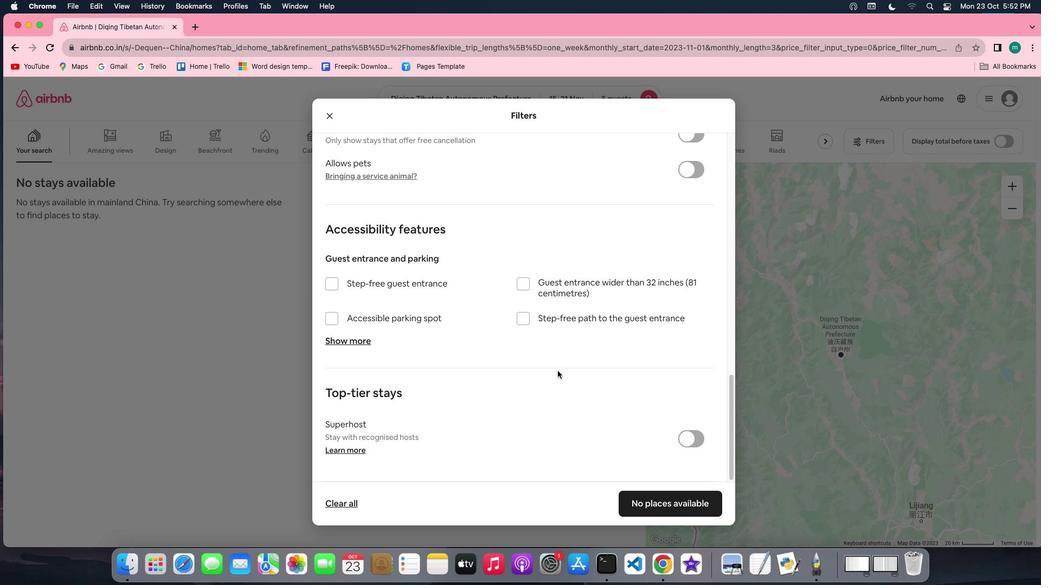 
Action: Mouse moved to (672, 502)
Screenshot: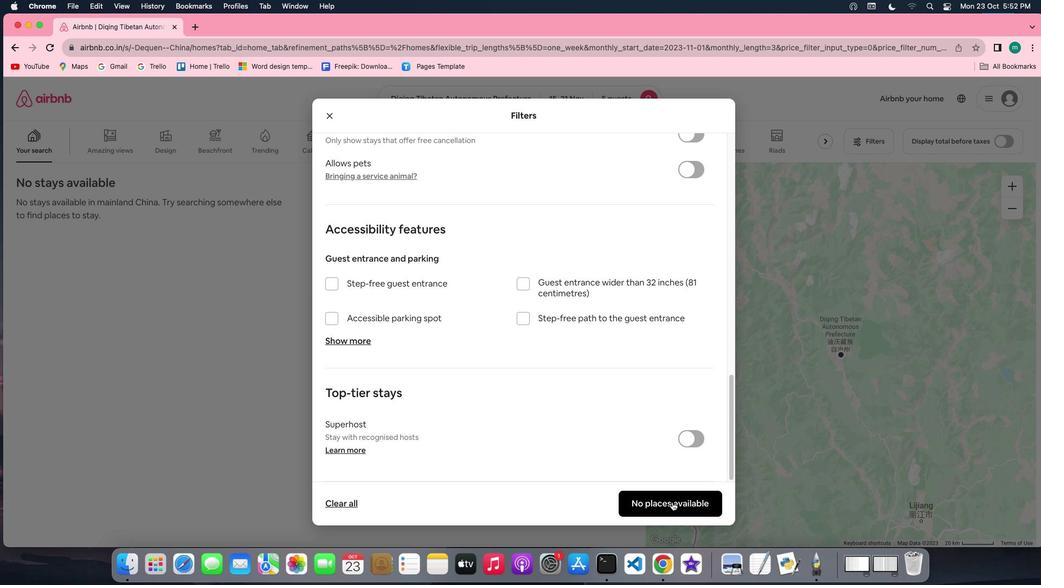 
Action: Mouse pressed left at (672, 502)
Screenshot: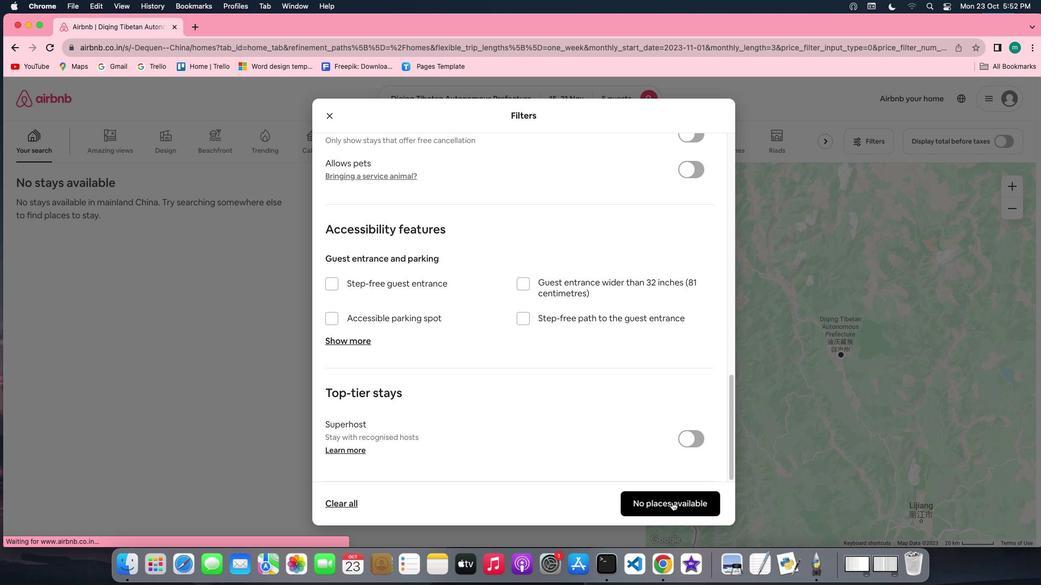 
Action: Mouse moved to (442, 396)
Screenshot: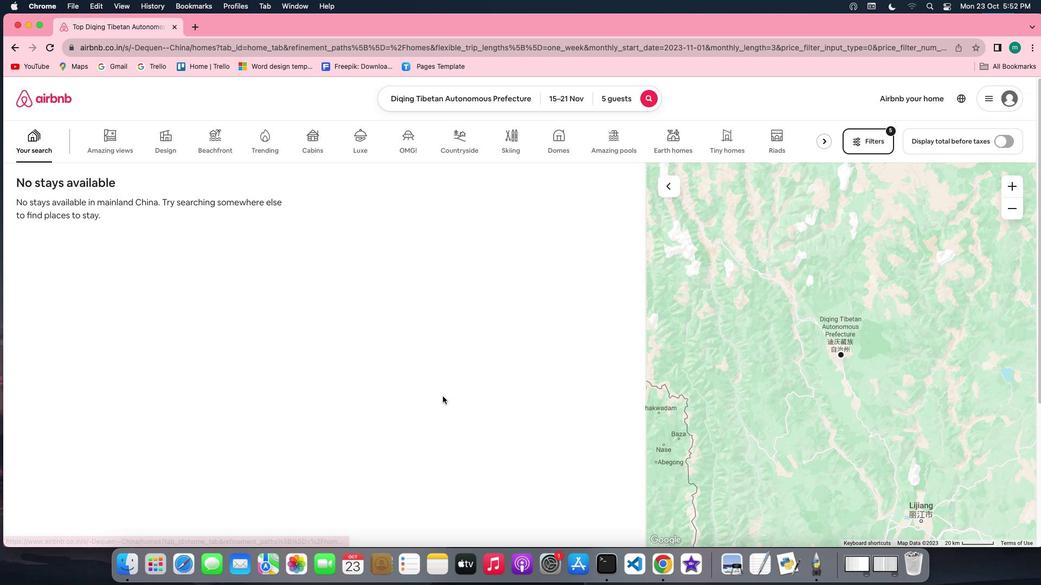 
